 Task: Reply to email with the signature Autumn Baker with the subject 'Vacation request' from softage.1@softage.net with the message 'I would like to request a meeting to discuss the upcoming sales strategy.' with CC to softage.10@softage.net with an attached document Marketing_strategy.pptx
Action: Mouse moved to (1235, 200)
Screenshot: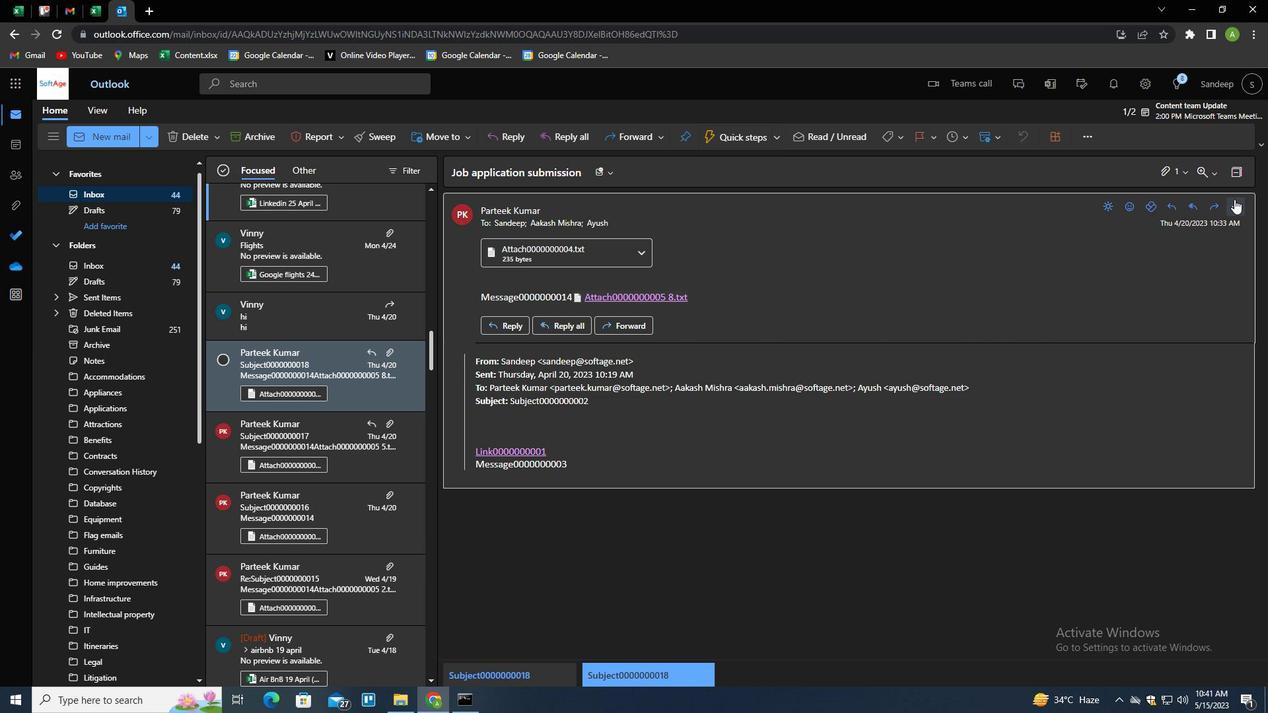
Action: Mouse pressed left at (1235, 200)
Screenshot: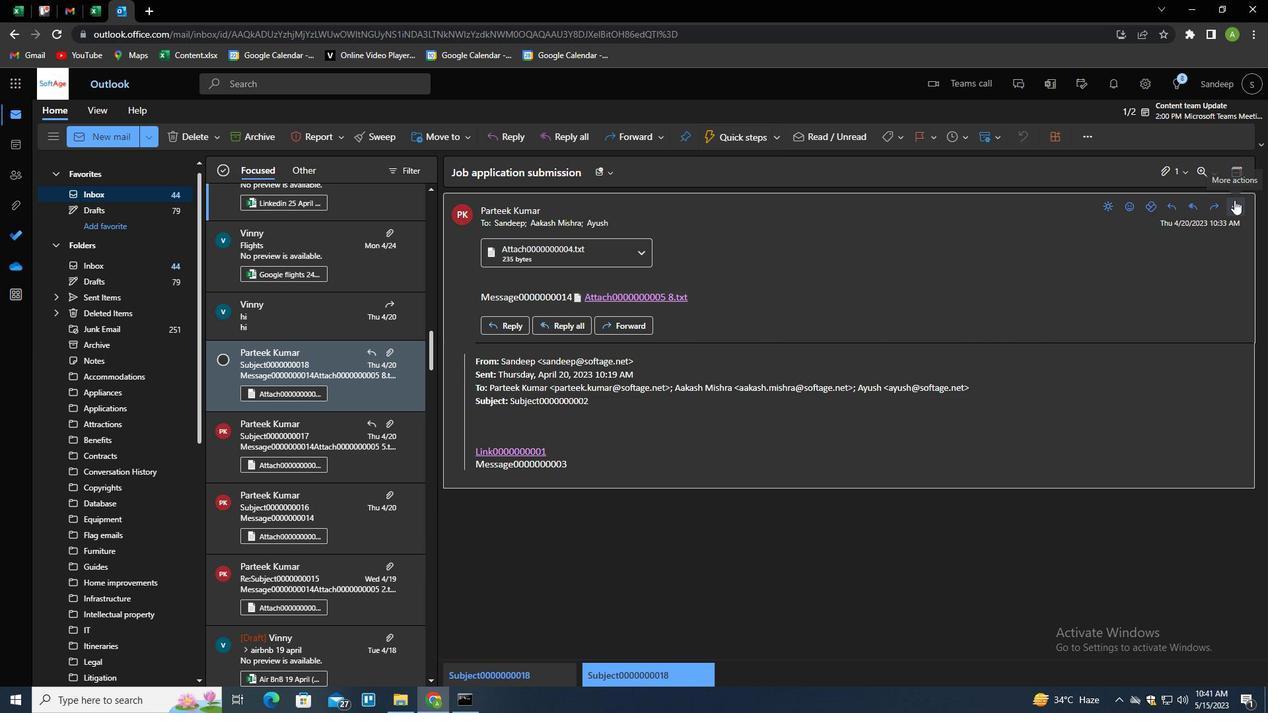 
Action: Mouse moved to (1155, 221)
Screenshot: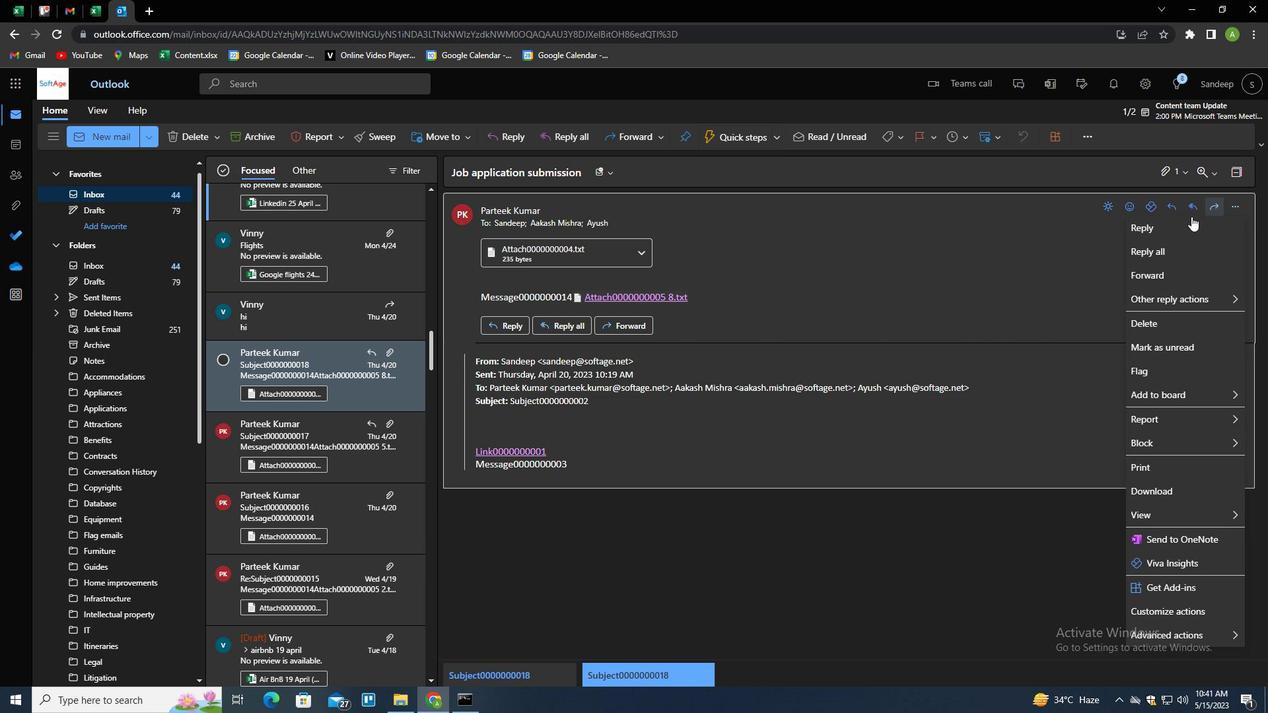 
Action: Mouse pressed left at (1155, 221)
Screenshot: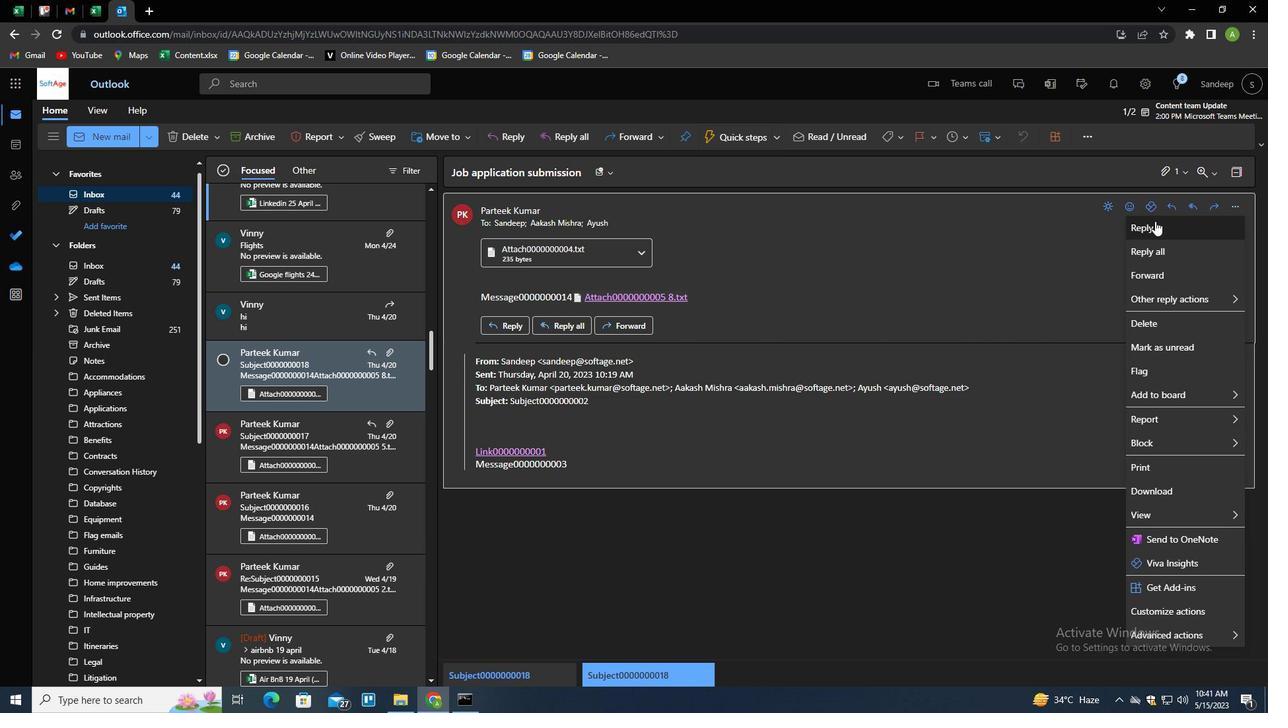 
Action: Mouse moved to (893, 133)
Screenshot: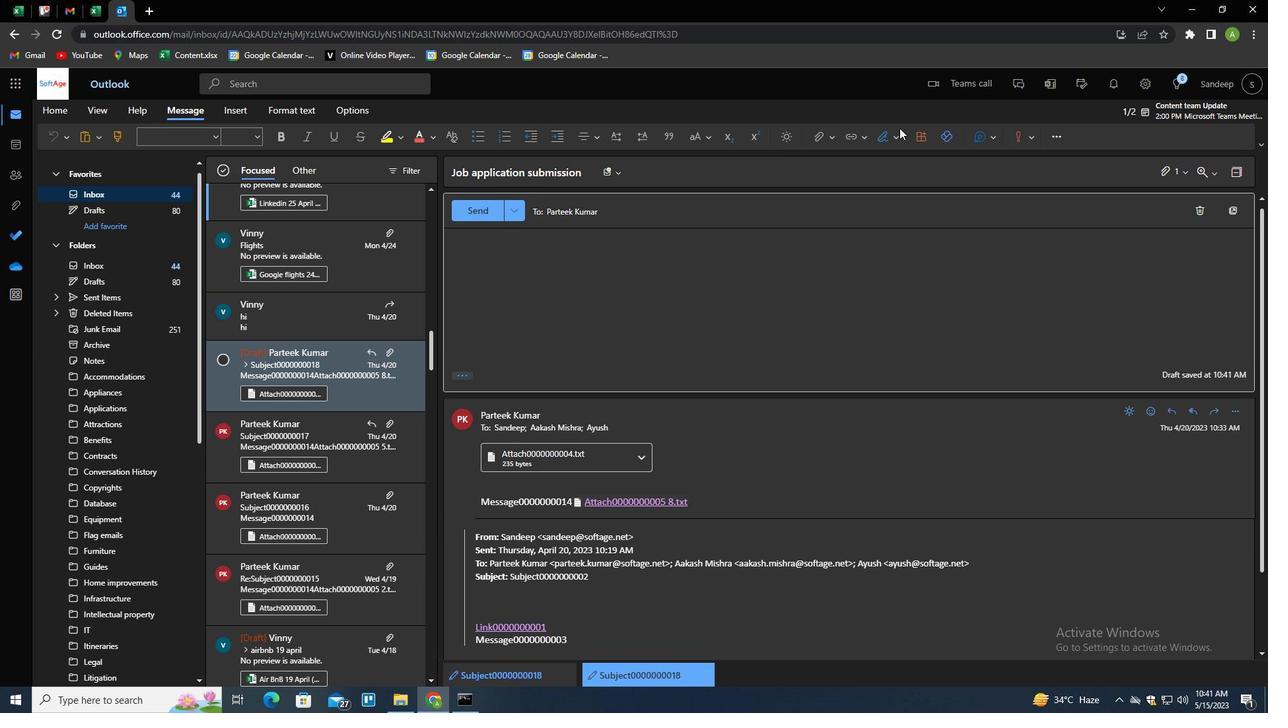 
Action: Mouse pressed left at (893, 133)
Screenshot: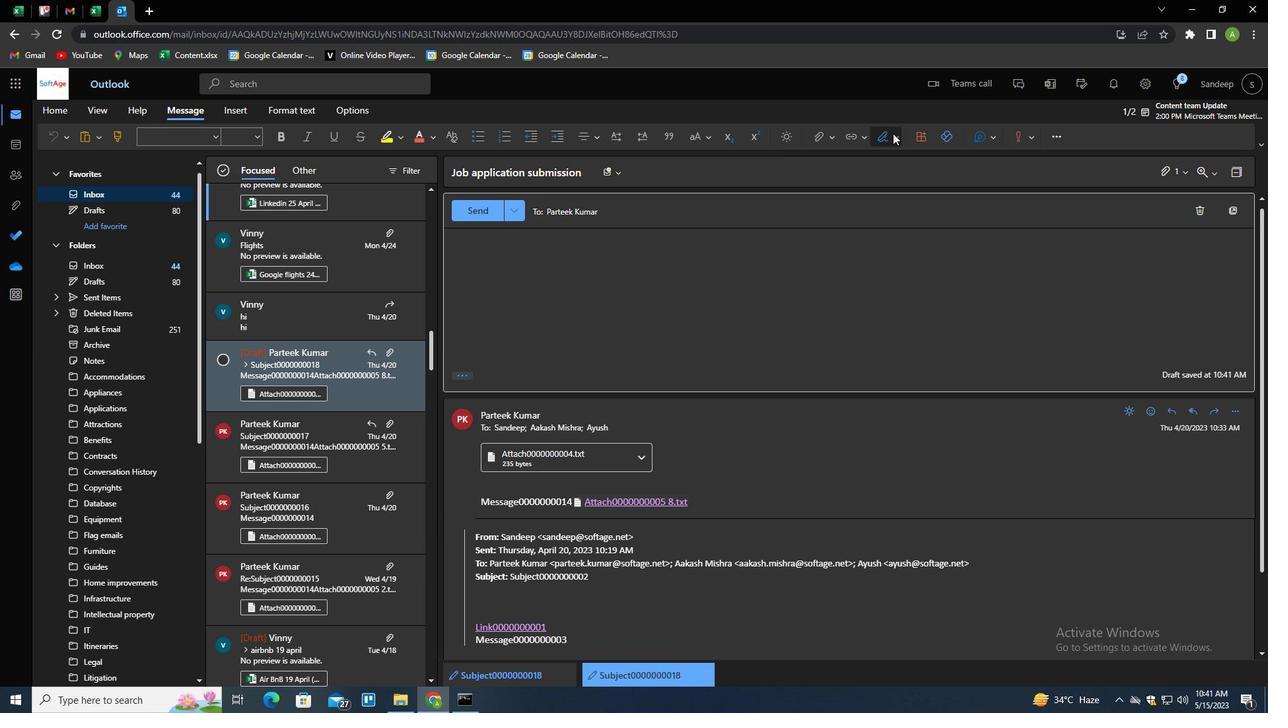 
Action: Mouse moved to (870, 187)
Screenshot: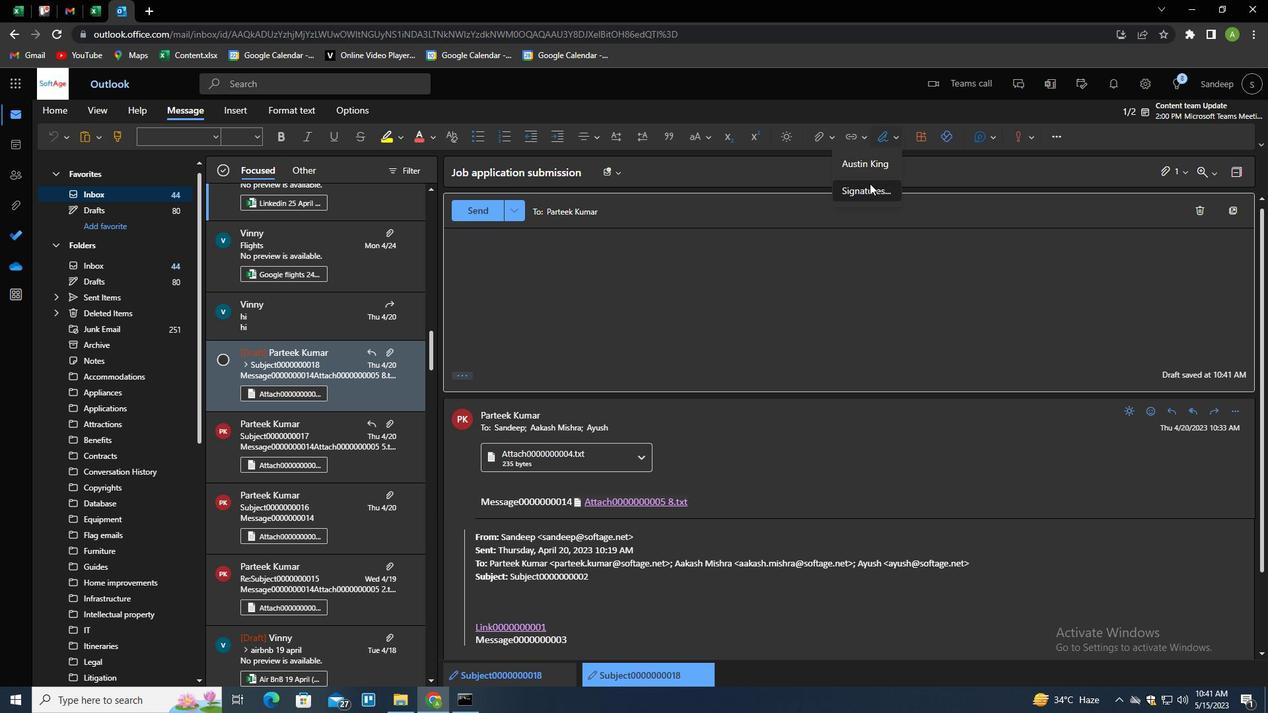 
Action: Mouse pressed left at (870, 187)
Screenshot: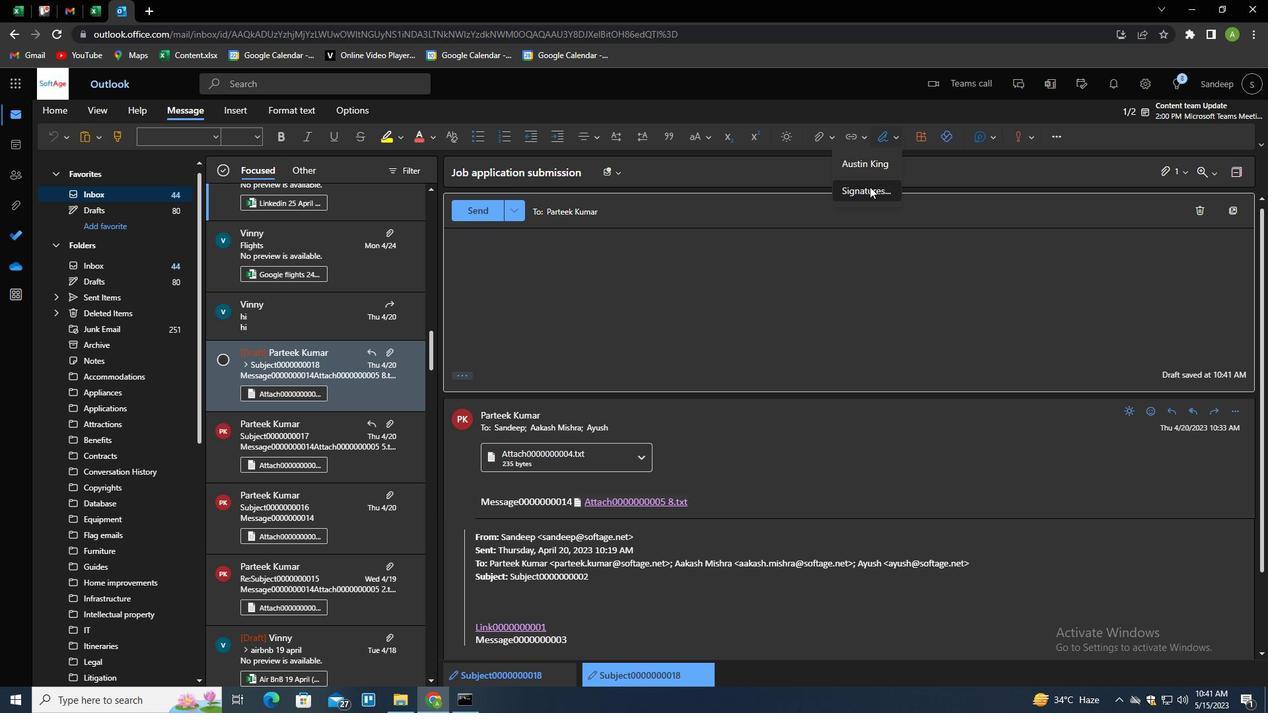 
Action: Mouse moved to (906, 239)
Screenshot: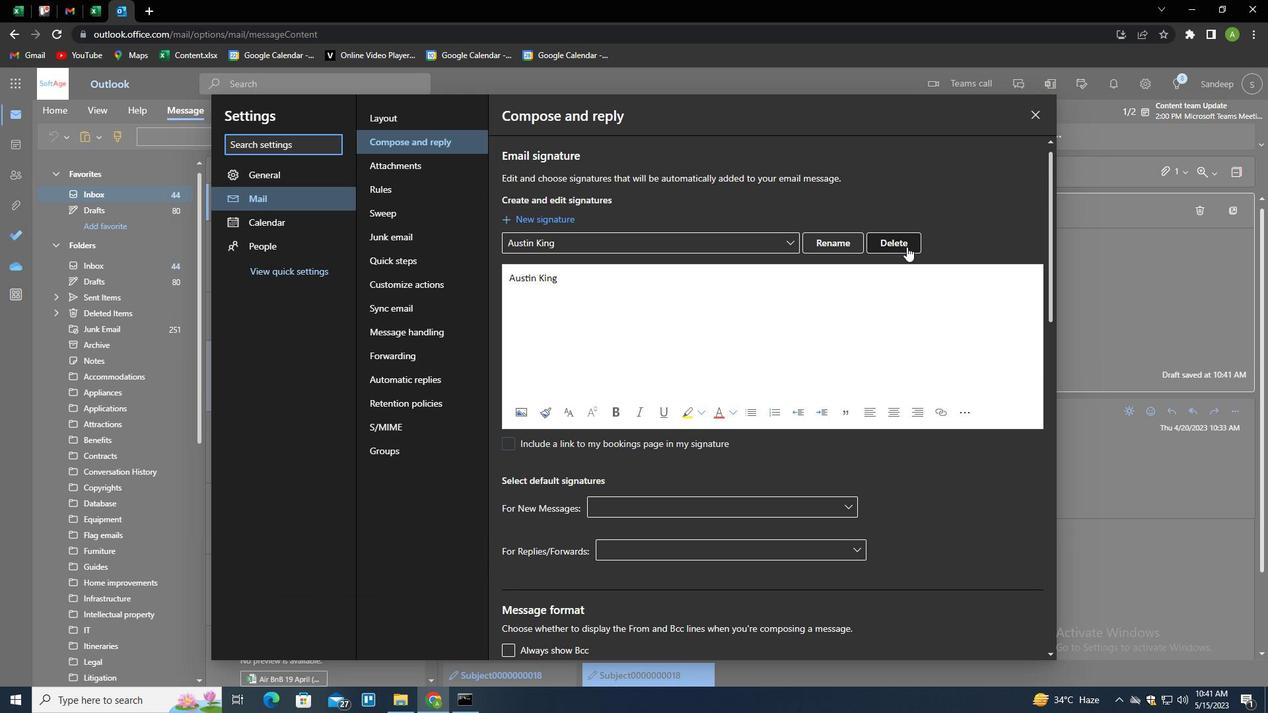 
Action: Mouse pressed left at (906, 239)
Screenshot: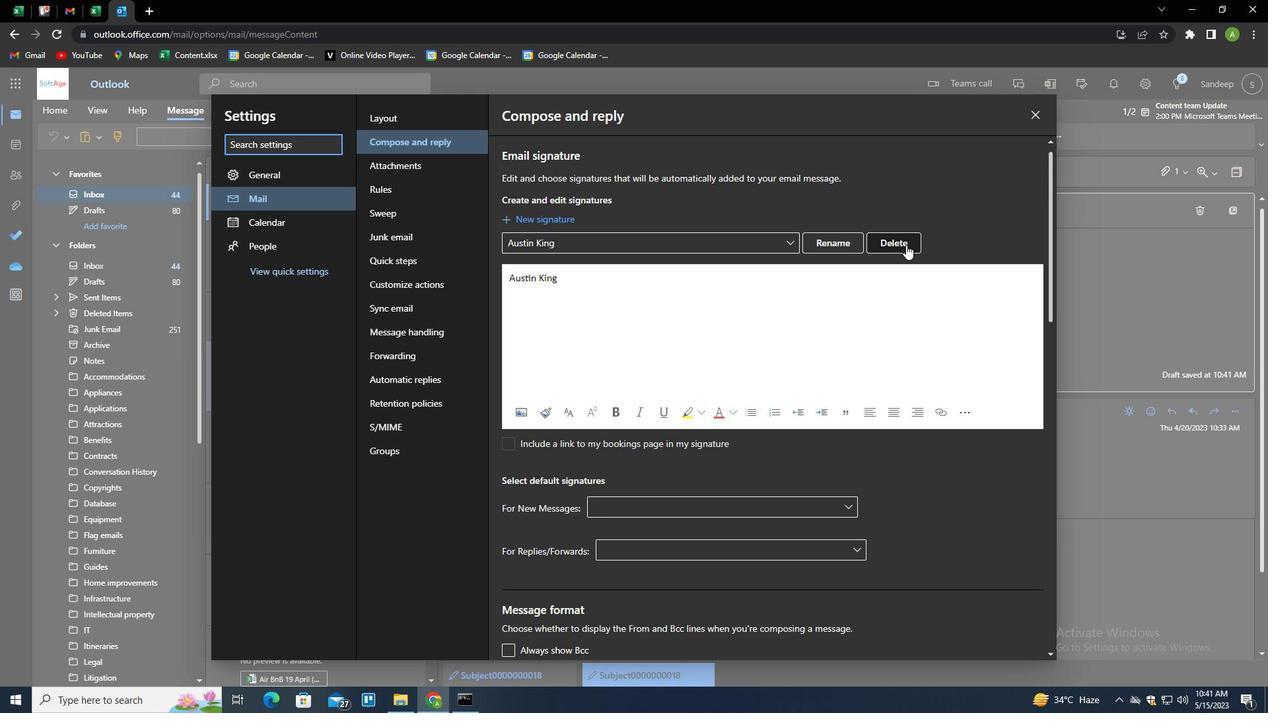 
Action: Mouse moved to (906, 239)
Screenshot: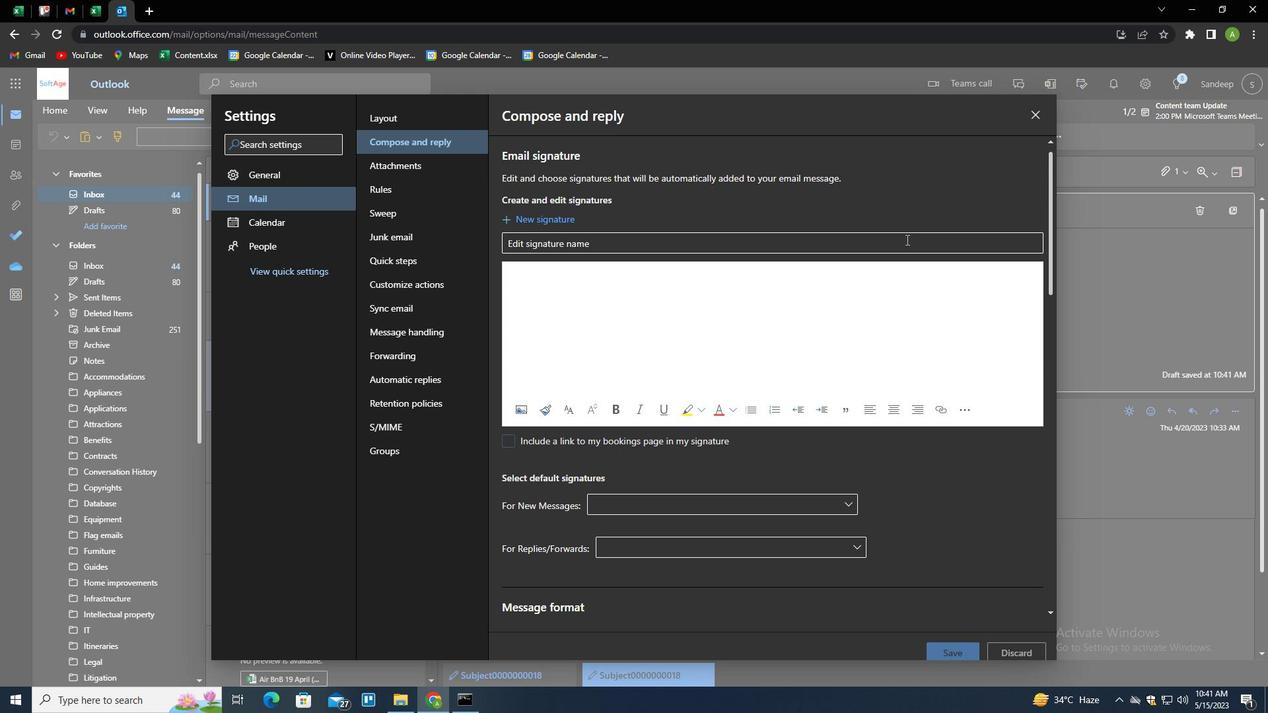 
Action: Mouse pressed left at (906, 239)
Screenshot: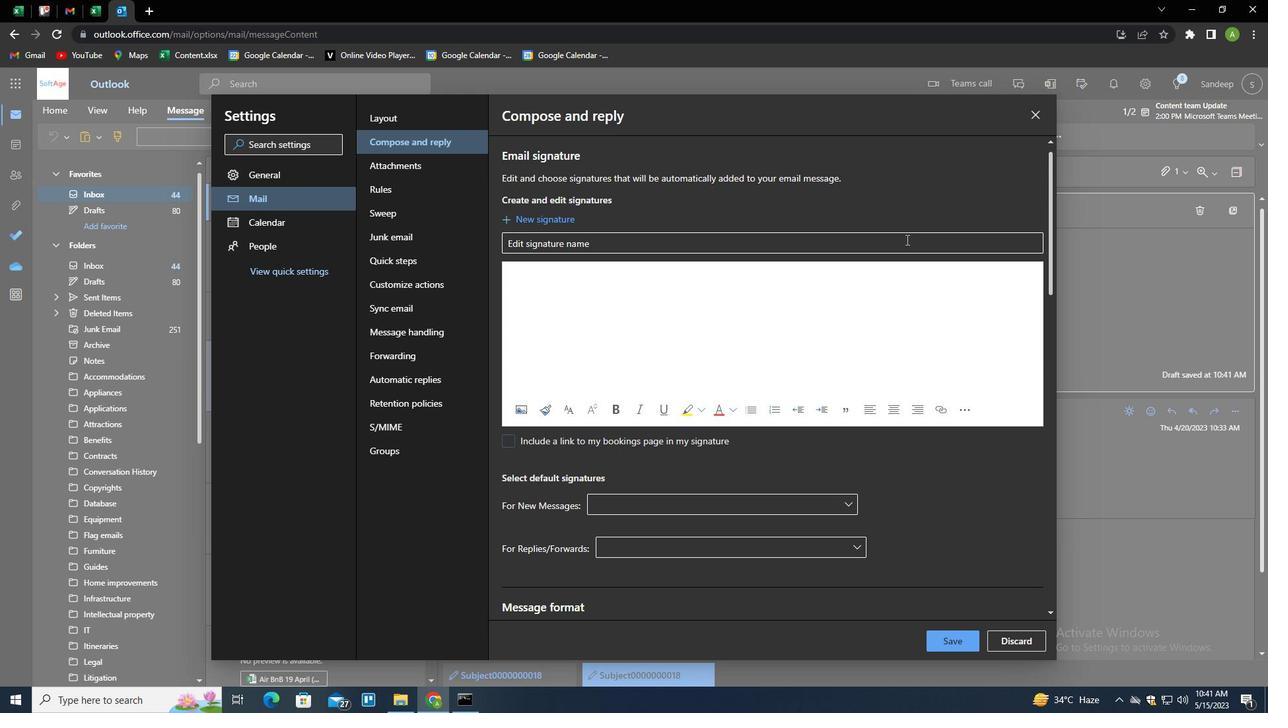 
Action: Key pressed <Key.shift>AUTUMN<Key.space><Key.shift>BAKER<Key.tab><Key.shift>AUTUMN<Key.space><Key.shift>BAKER
Screenshot: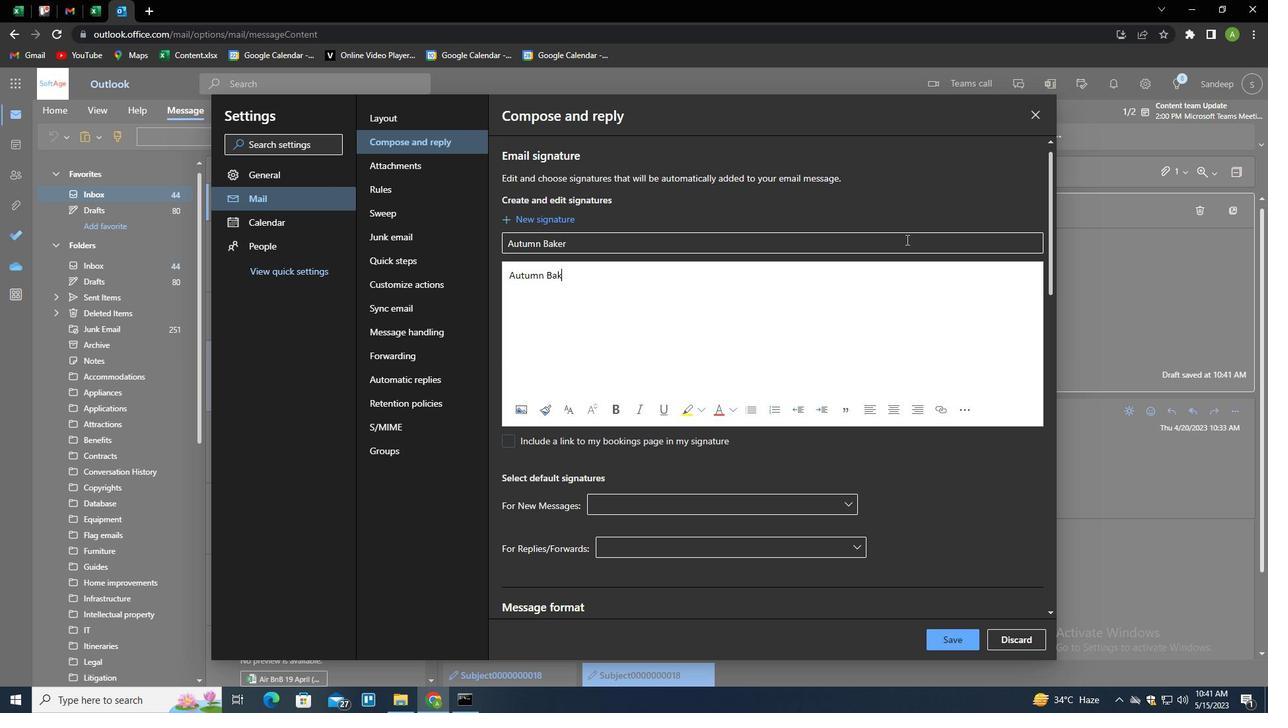 
Action: Mouse moved to (959, 635)
Screenshot: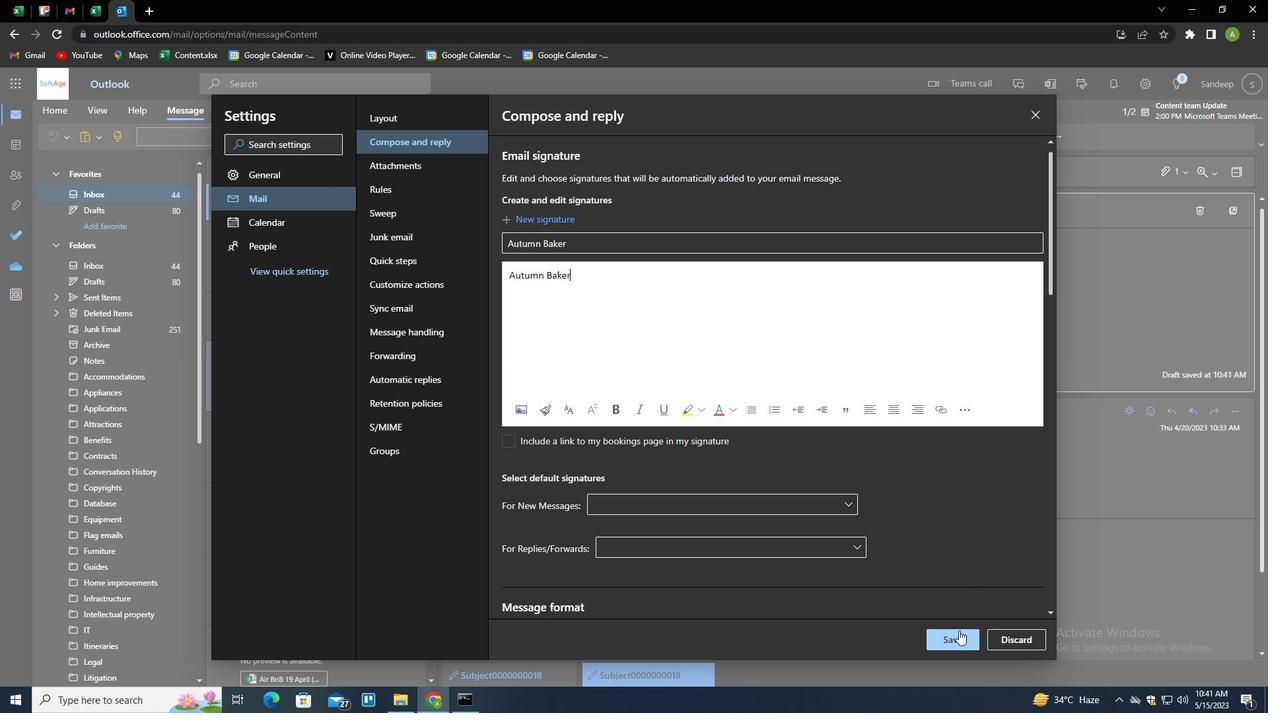 
Action: Mouse pressed left at (959, 635)
Screenshot: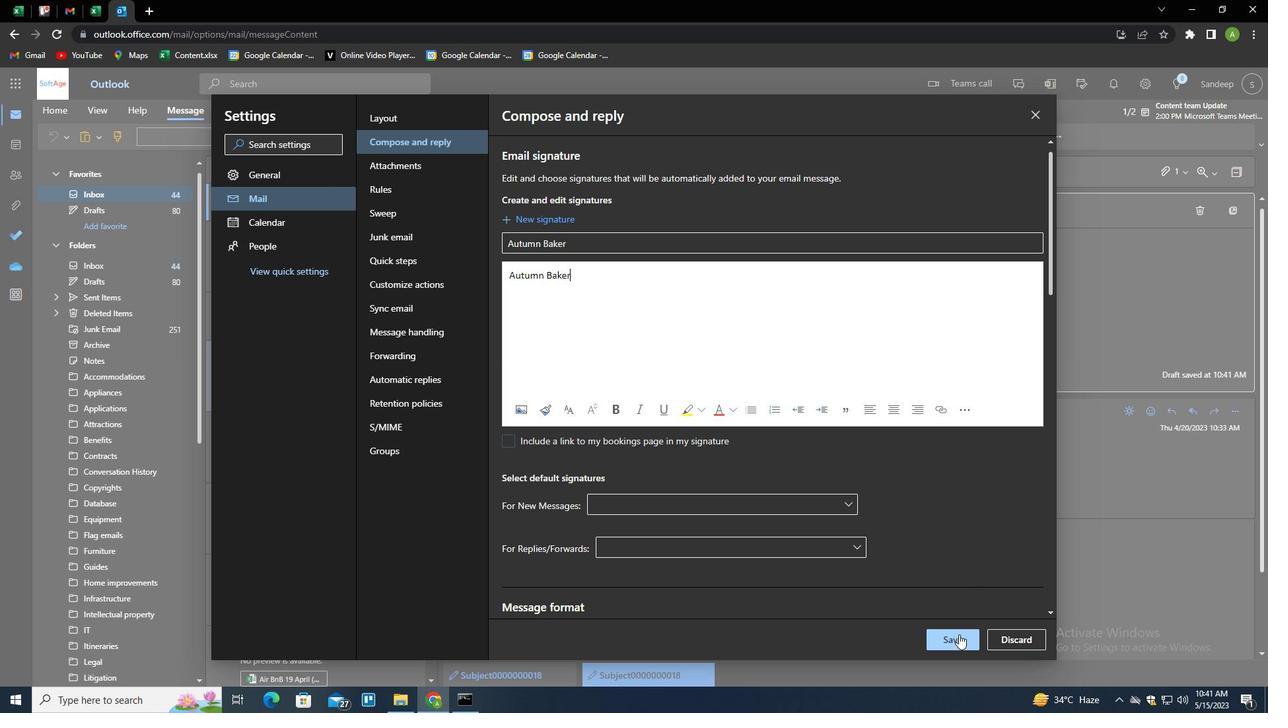 
Action: Mouse moved to (1118, 323)
Screenshot: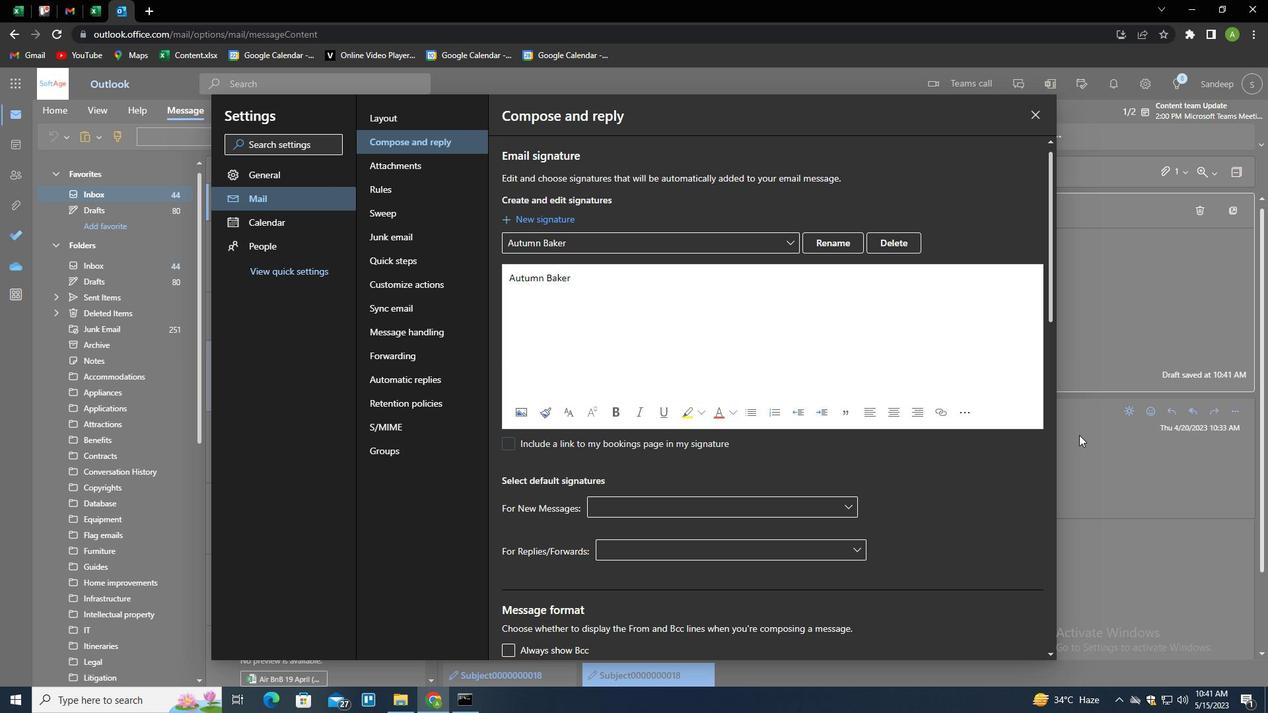 
Action: Mouse pressed left at (1118, 323)
Screenshot: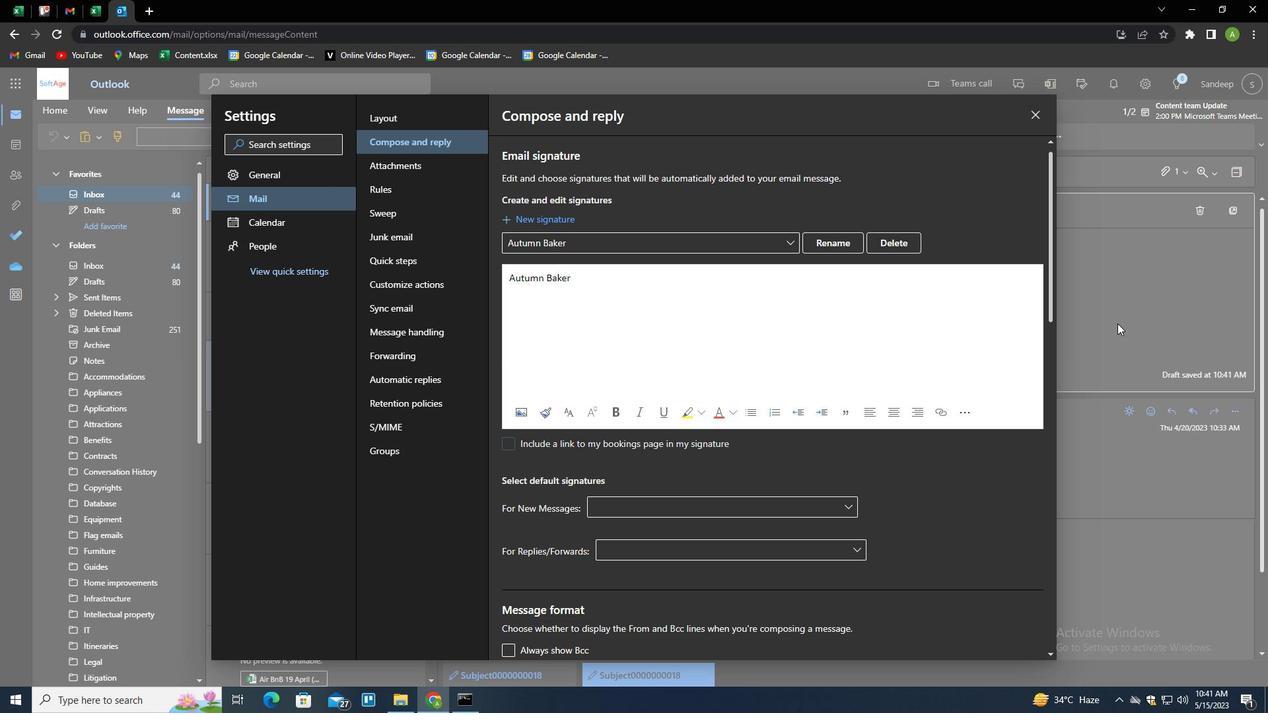 
Action: Mouse moved to (890, 138)
Screenshot: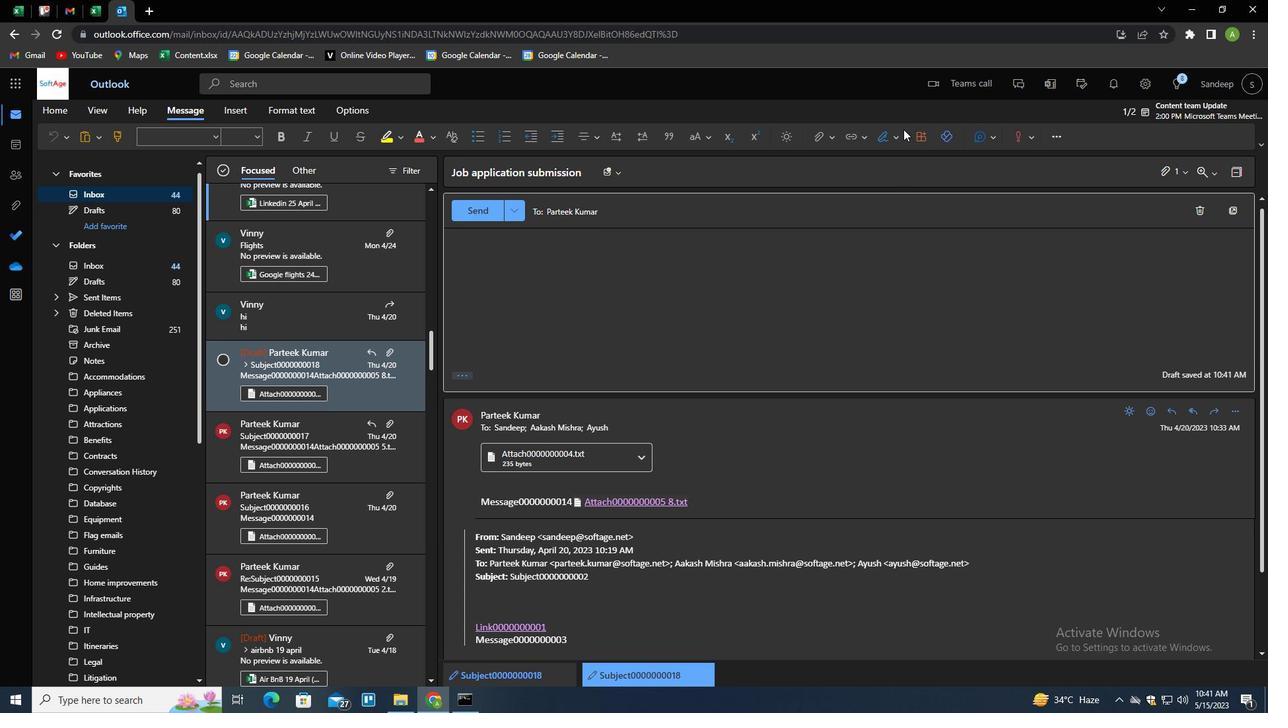 
Action: Mouse pressed left at (890, 138)
Screenshot: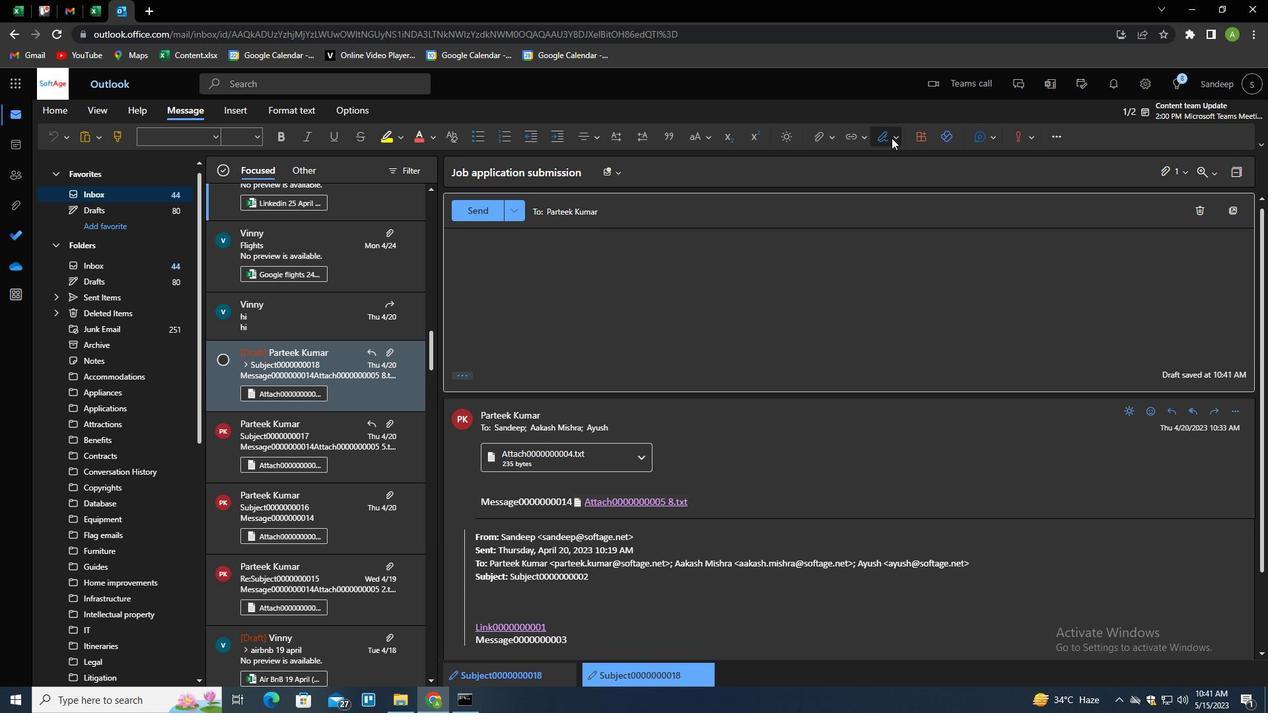 
Action: Mouse moved to (879, 163)
Screenshot: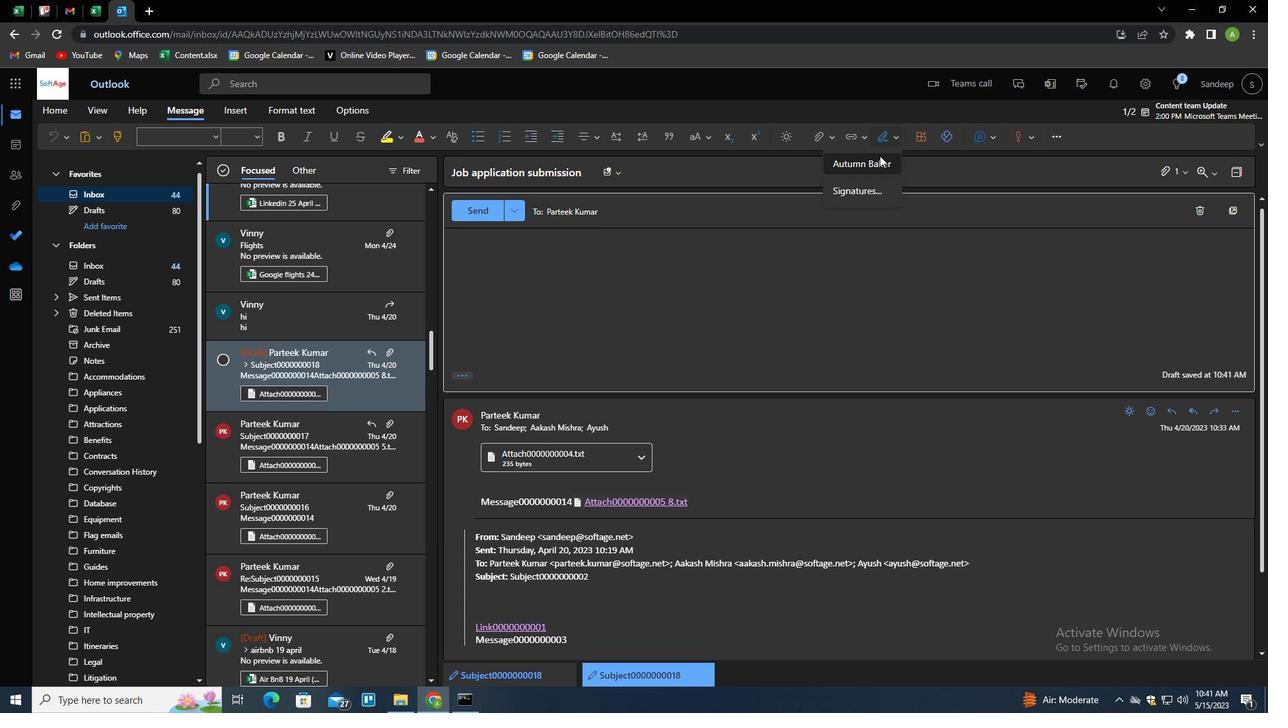 
Action: Mouse pressed left at (879, 163)
Screenshot: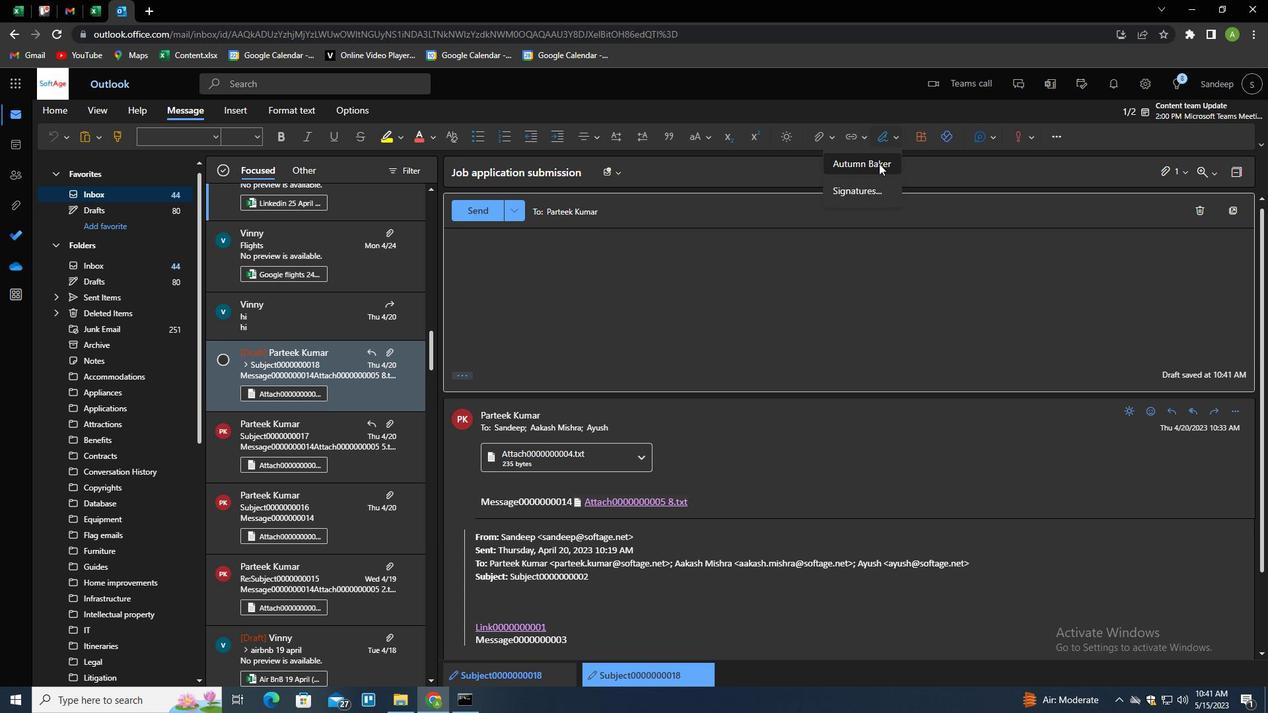 
Action: Mouse moved to (465, 374)
Screenshot: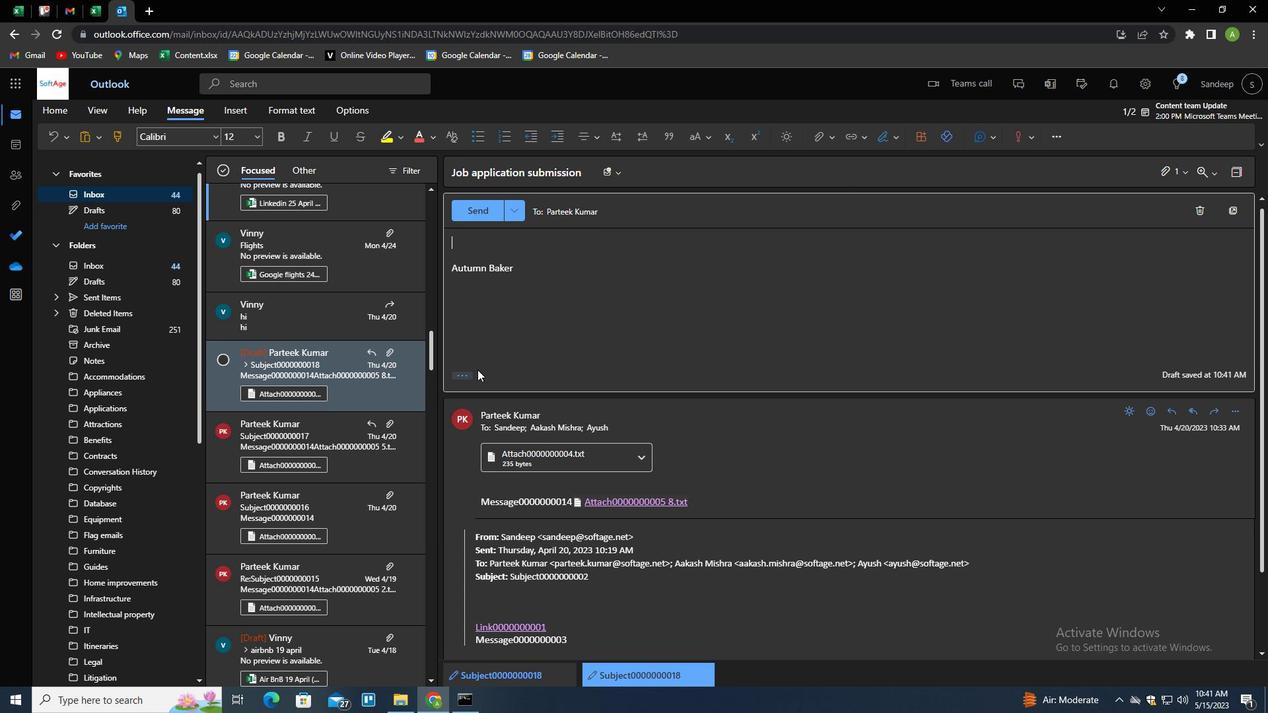 
Action: Mouse pressed left at (465, 374)
Screenshot: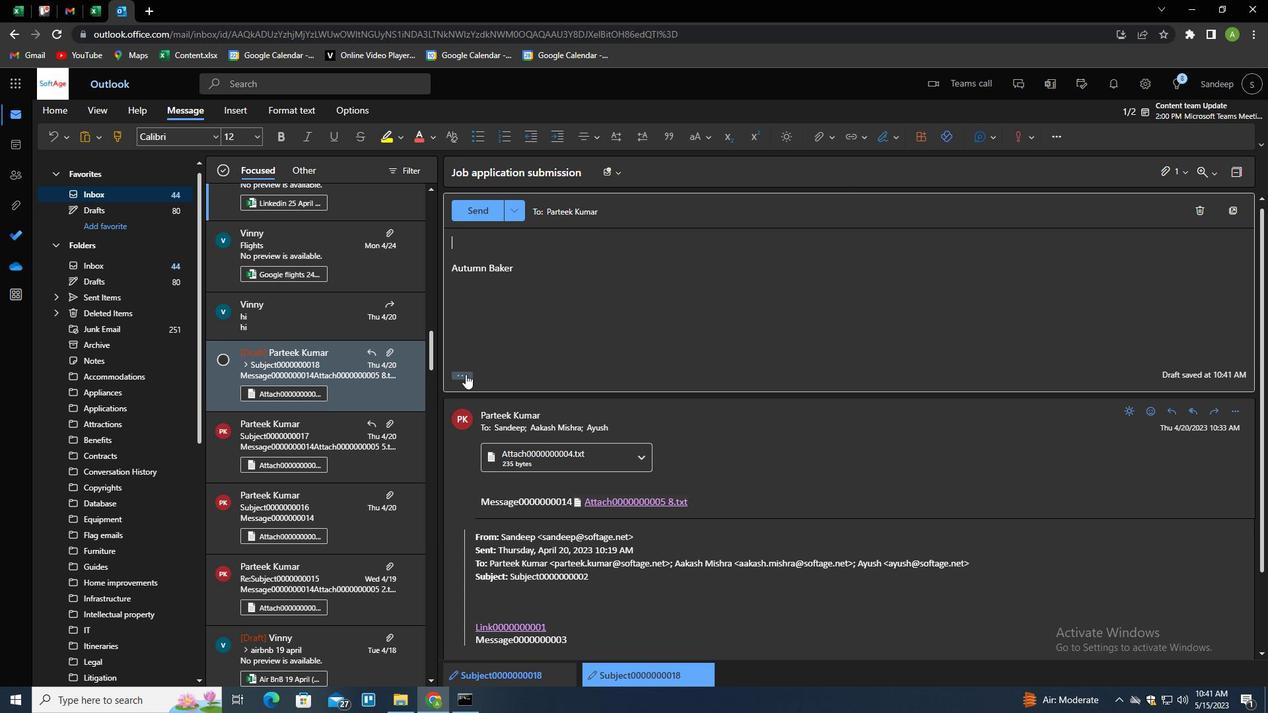 
Action: Mouse moved to (568, 210)
Screenshot: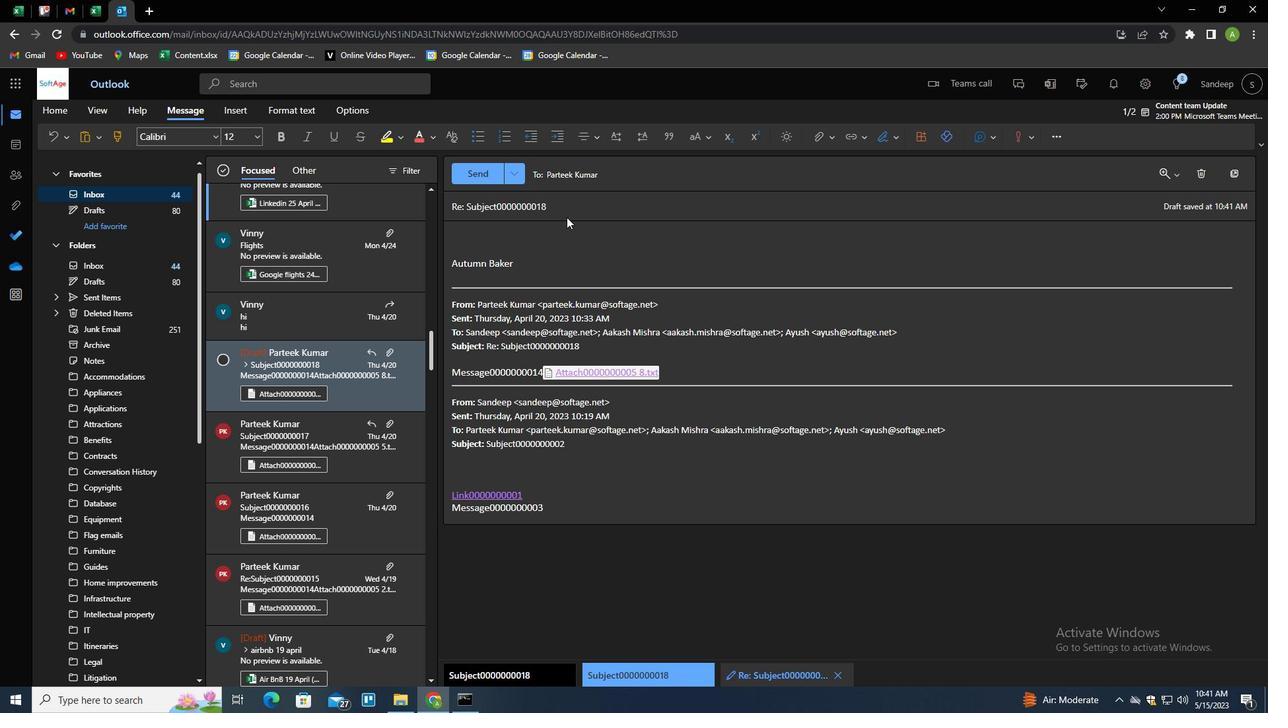 
Action: Mouse pressed left at (568, 210)
Screenshot: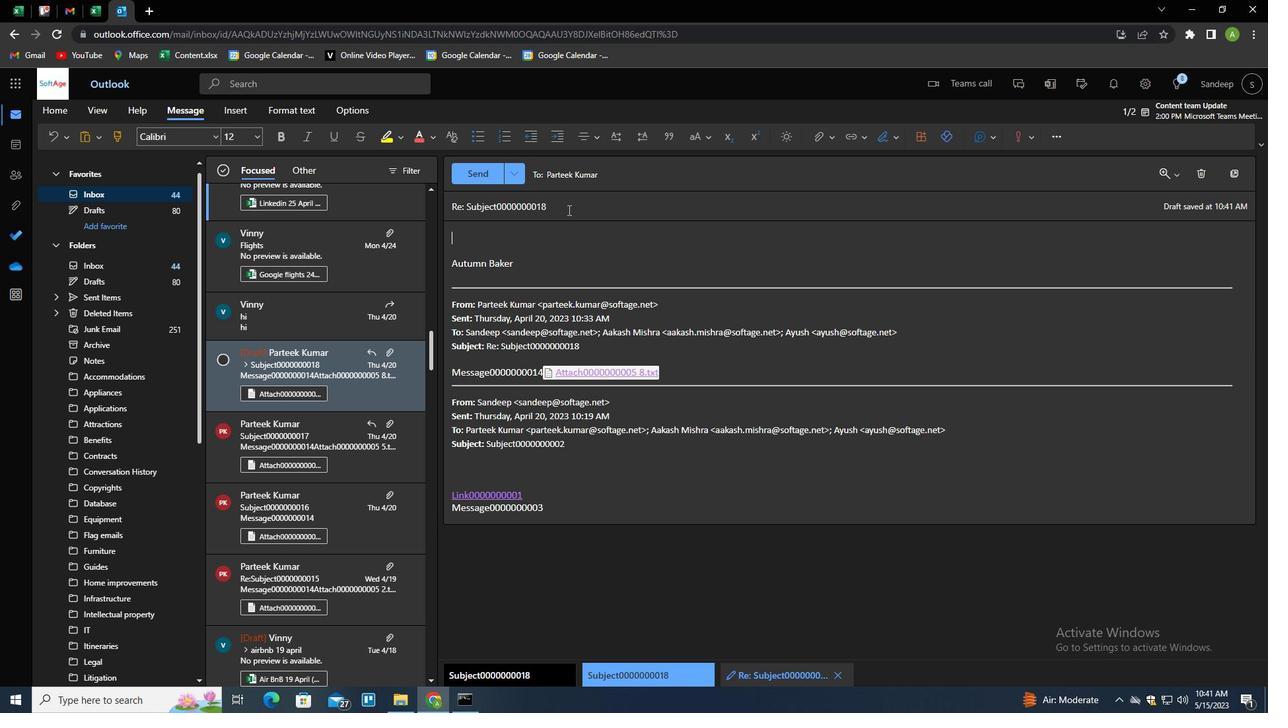 
Action: Mouse pressed left at (568, 210)
Screenshot: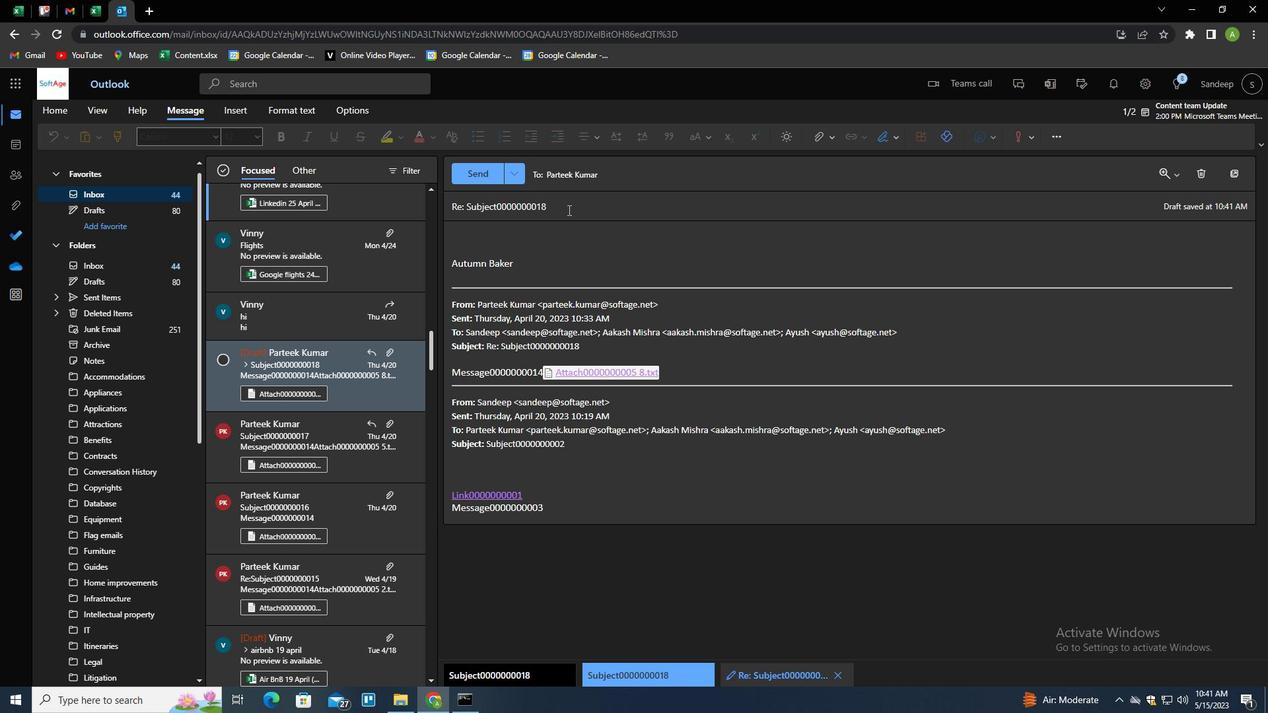 
Action: Mouse pressed left at (568, 210)
Screenshot: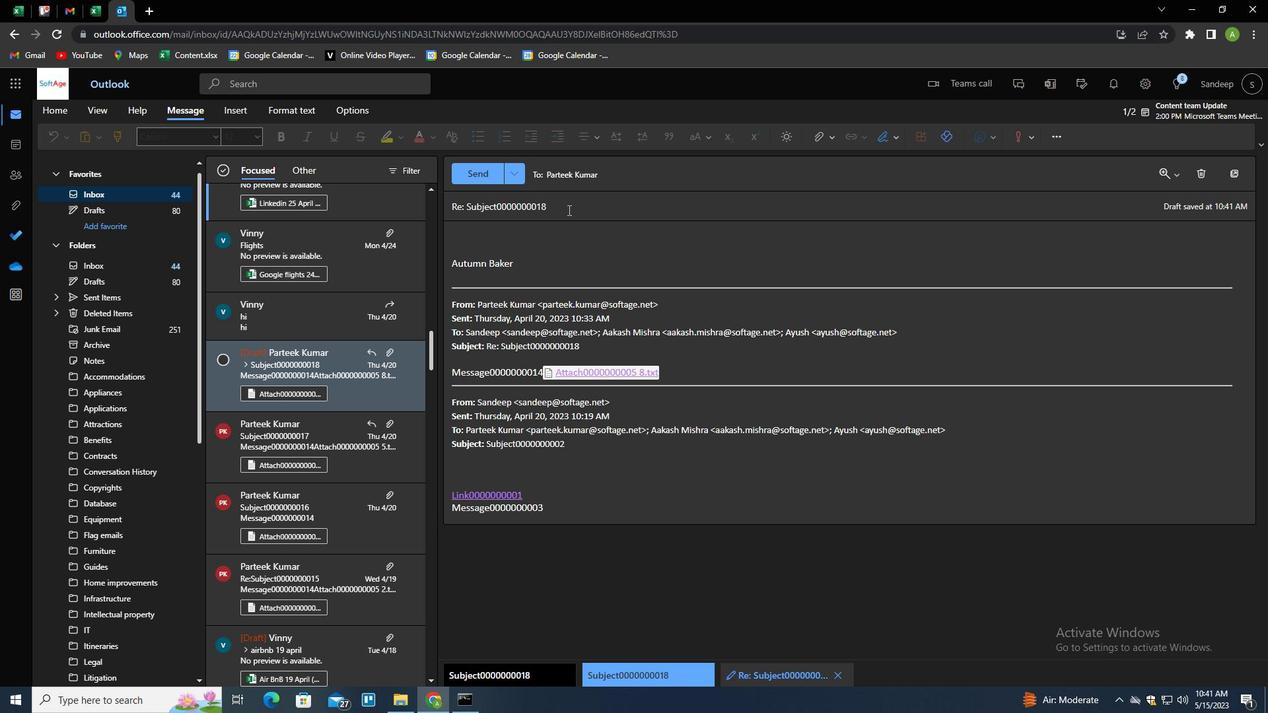 
Action: Mouse pressed left at (568, 210)
Screenshot: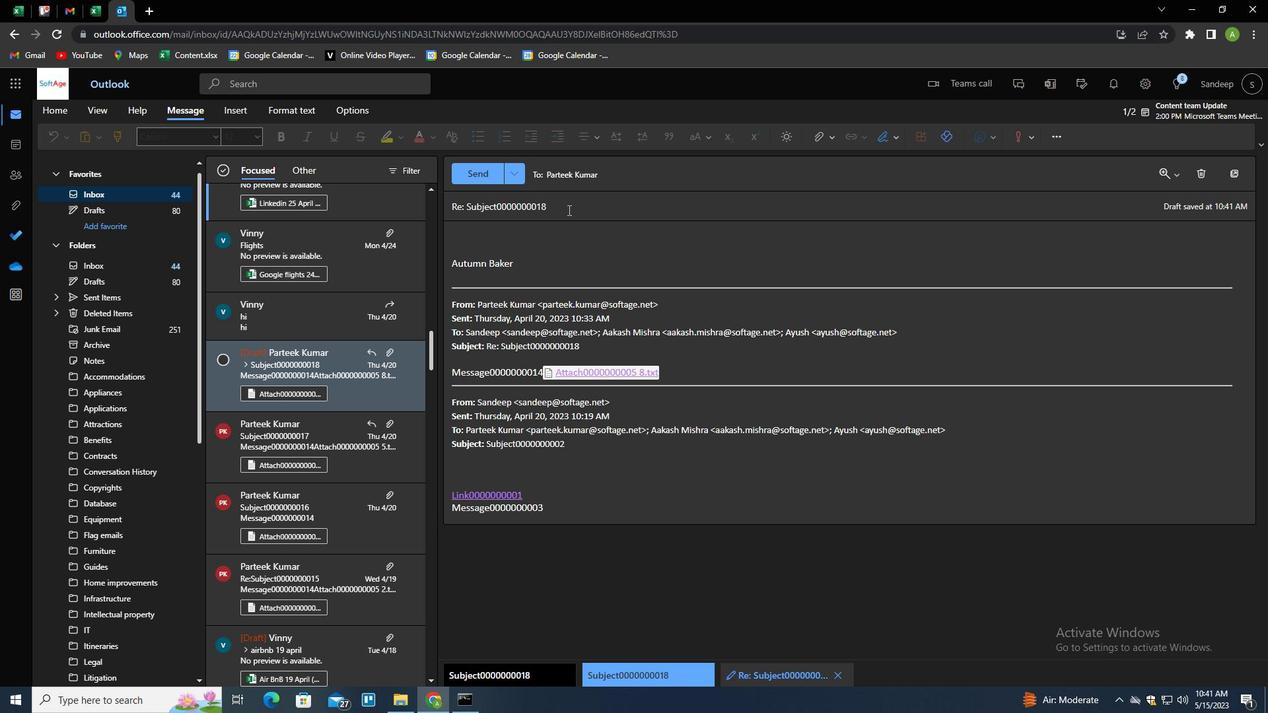 
Action: Key pressed <Key.shift><Key.shift><Key.shift><Key.shift><Key.shift><Key.shift><Key.shift><Key.shift><Key.shift><Key.shift><Key.shift><Key.shift><Key.shift><Key.shift><Key.shift><Key.shift><Key.shift><Key.shift>VACATION<Key.space><Key.shift>R<Key.backspace>REQUEST<Key.tab><Key.shift>I<Key.space>WOULD<Key.space>LIKE<Key.space>TO<Key.space>REQI<Key.backspace>UEST<Key.space>A<Key.space>MEETING<Key.space>TO<Key.space>DISCUSS<Key.space>THE<Key.space>Y<Key.backspace>UPCOMING<Key.space>SALES<Key.space>STRATEGY.
Screenshot: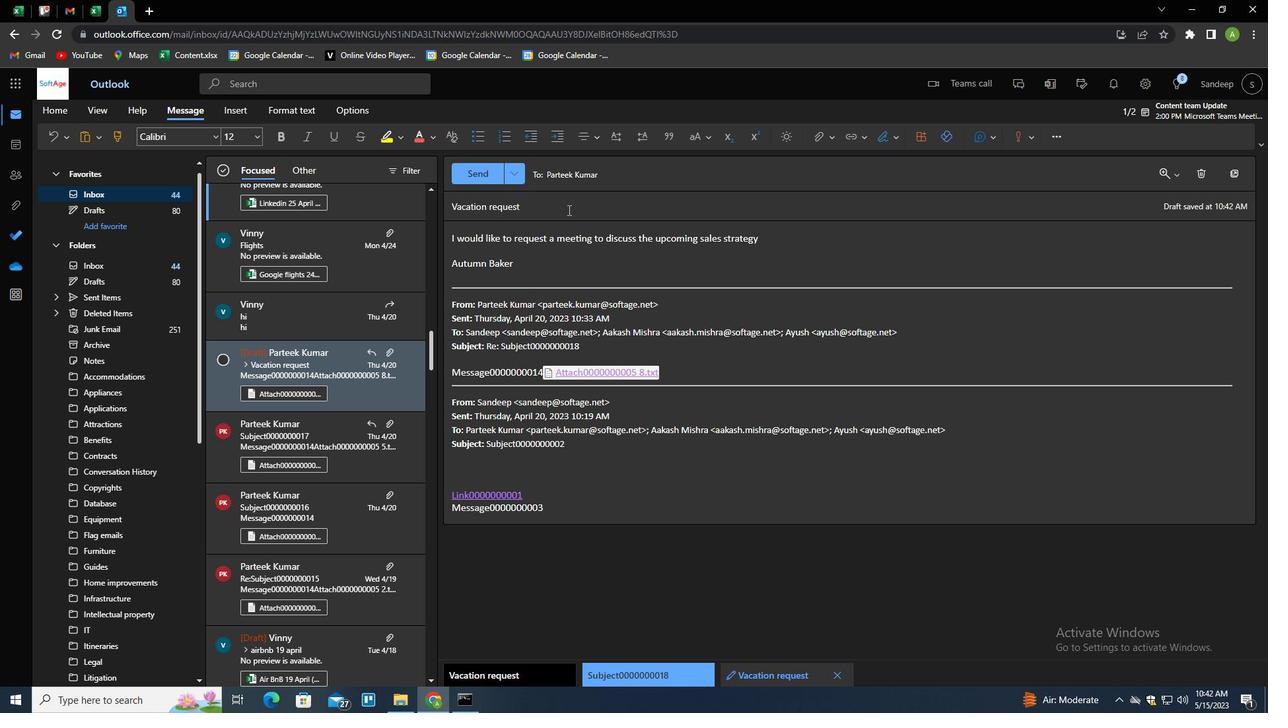 
Action: Mouse moved to (613, 173)
Screenshot: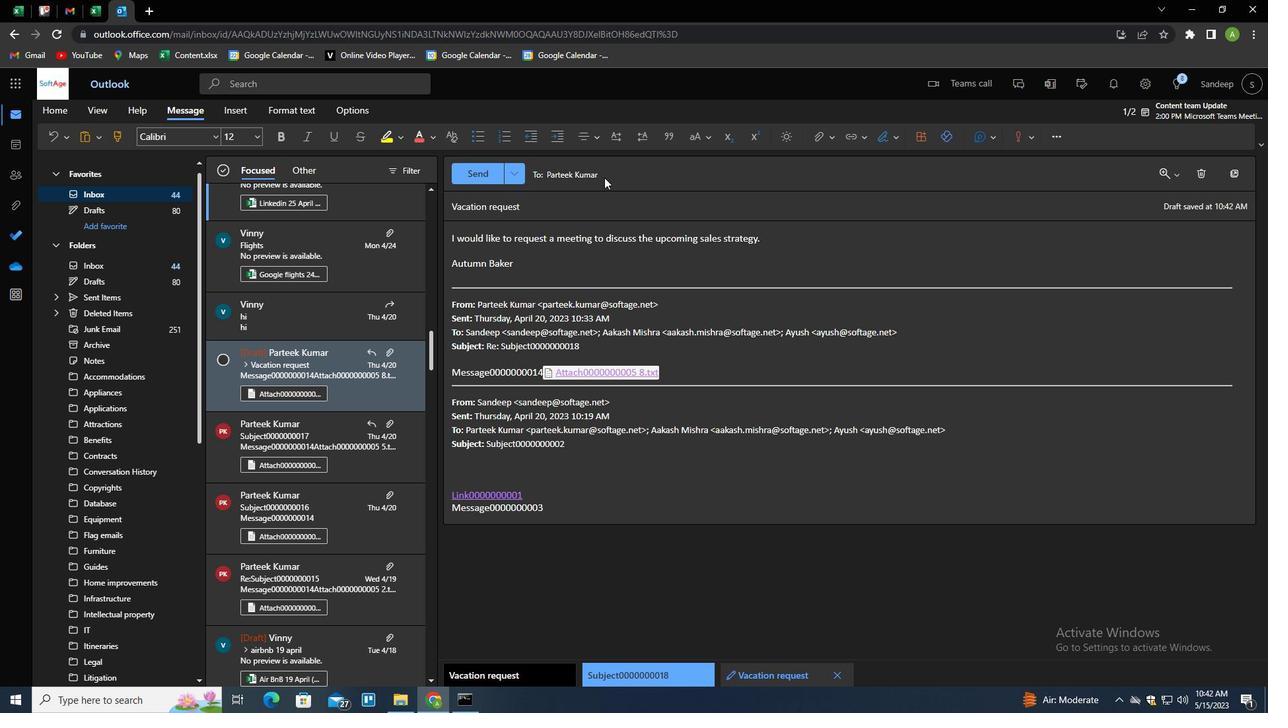 
Action: Mouse pressed left at (613, 173)
Screenshot: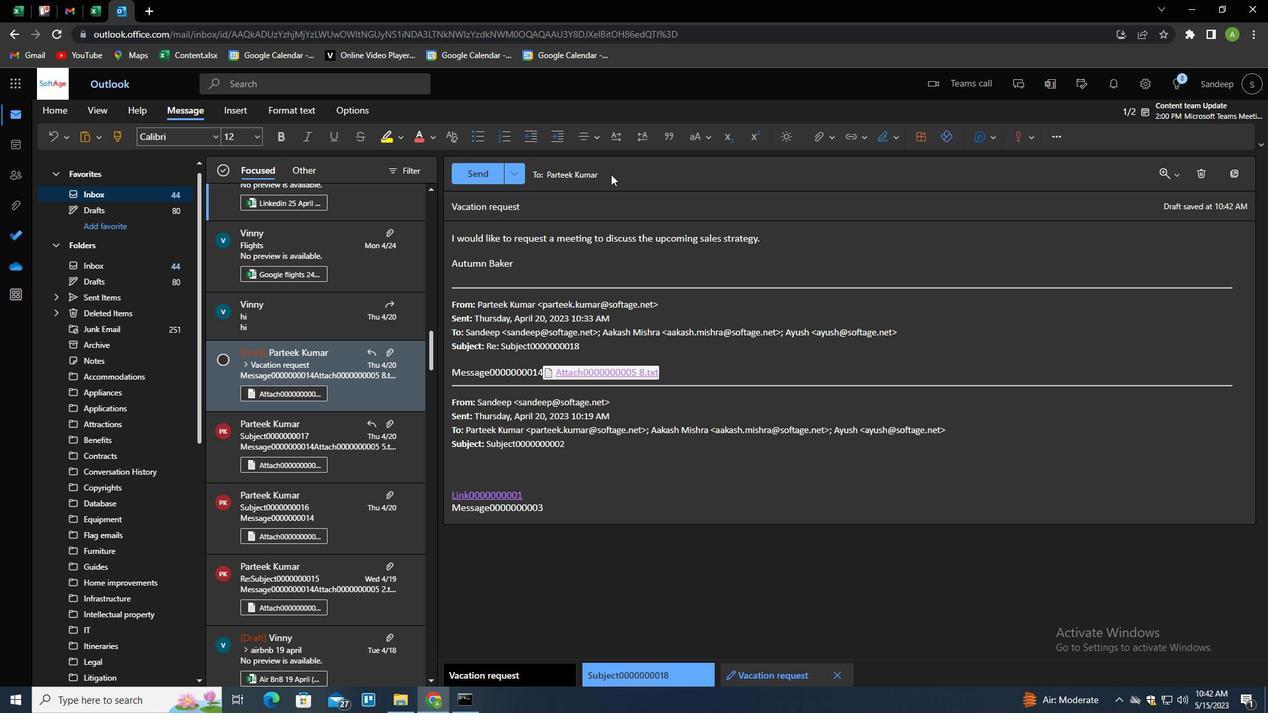 
Action: Mouse moved to (603, 233)
Screenshot: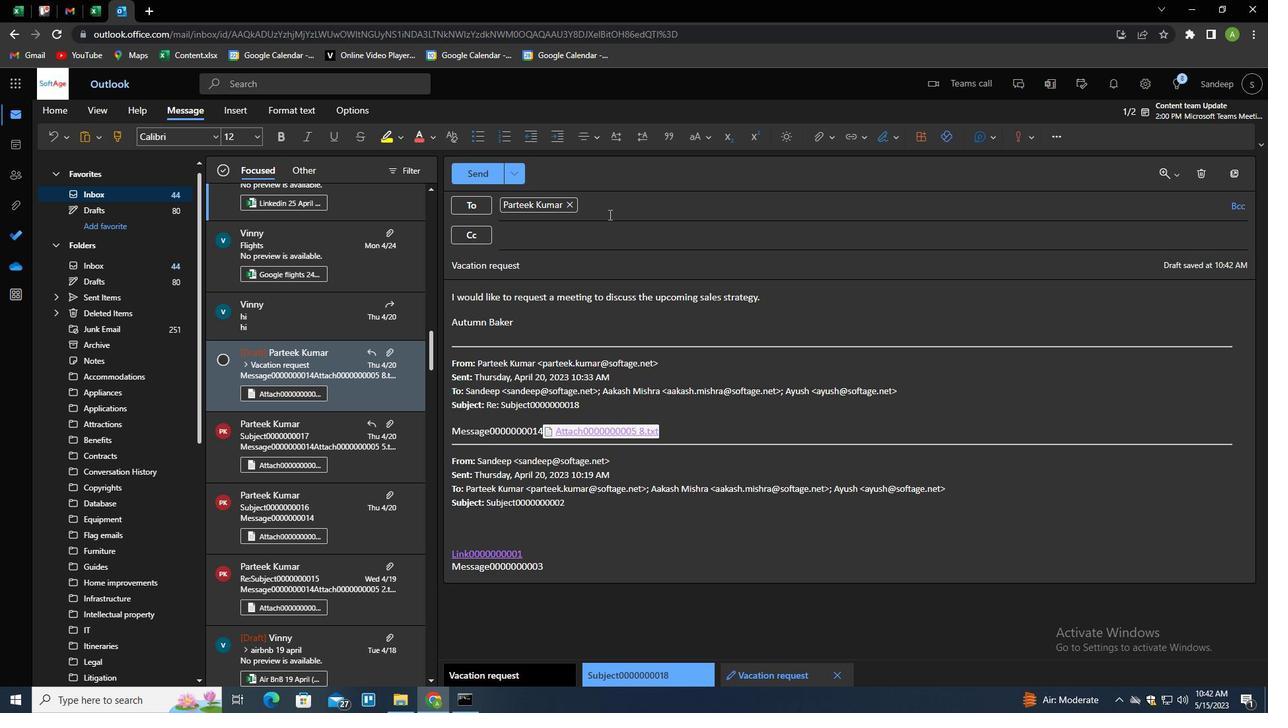
Action: Mouse pressed left at (603, 233)
Screenshot: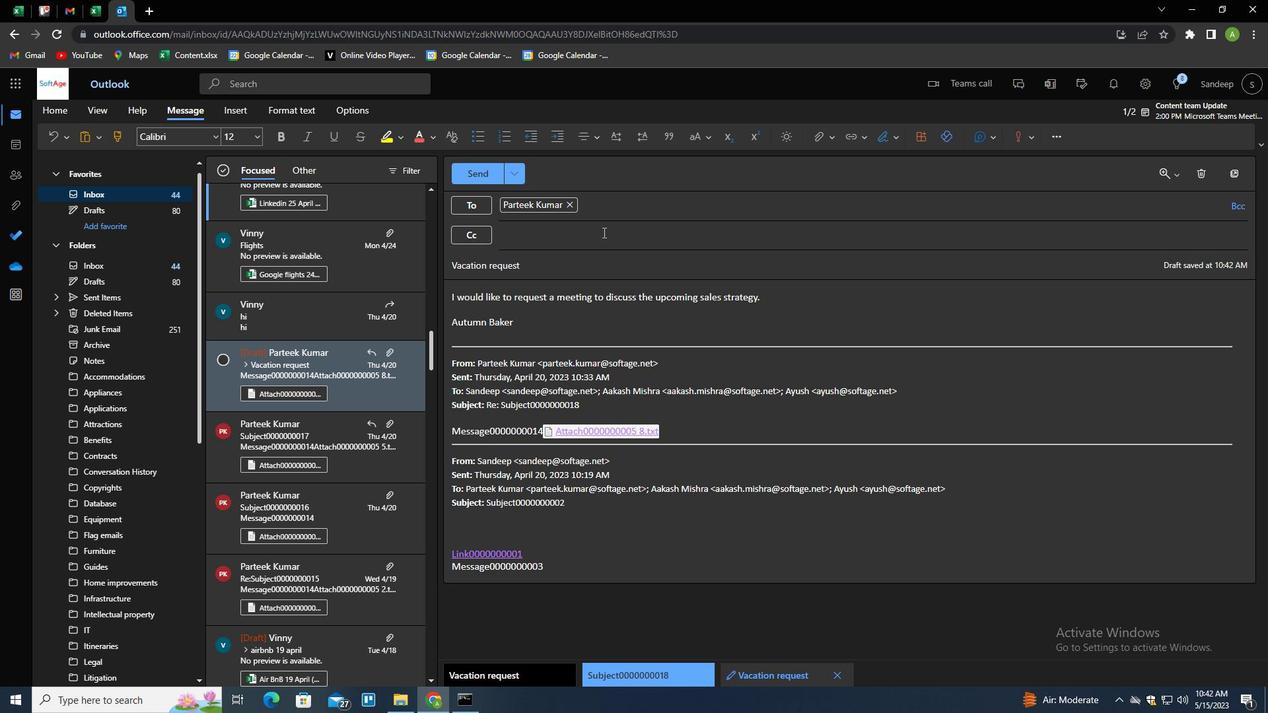 
Action: Key pressed SOFTAGE.10<Key.shift>@SOFTAGE.NET<Key.enter>
Screenshot: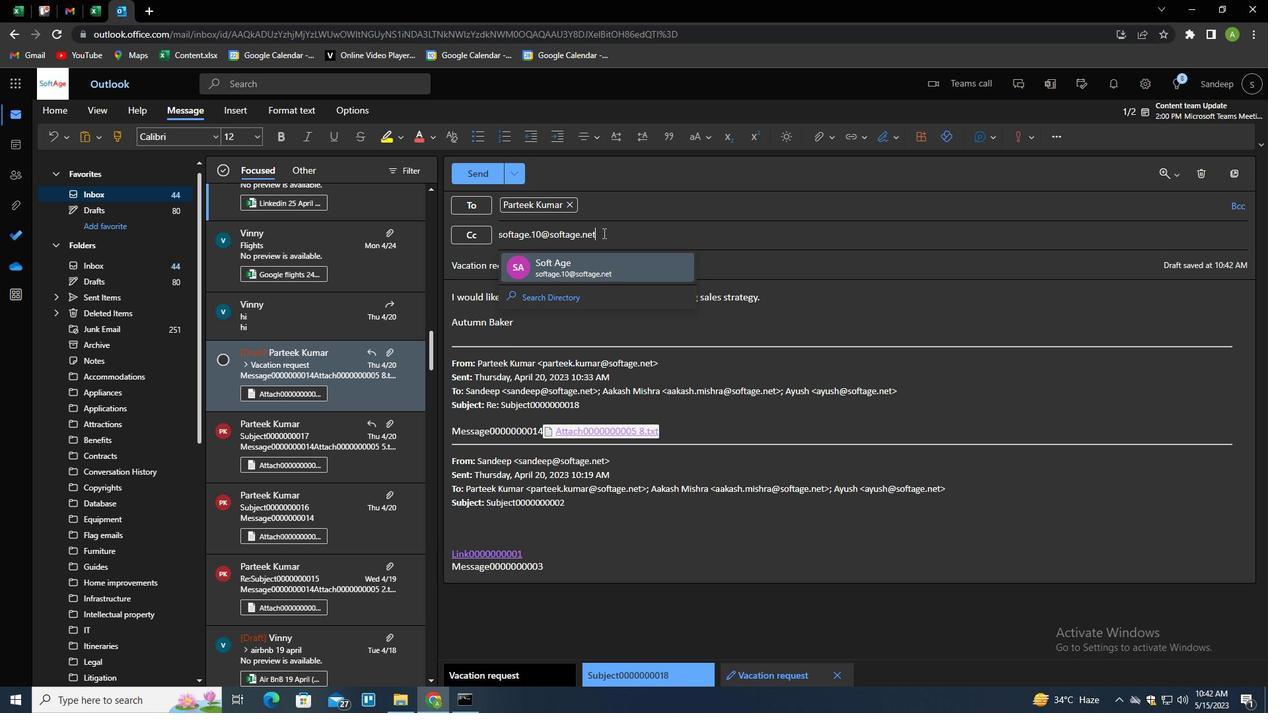 
Action: Mouse moved to (831, 137)
Screenshot: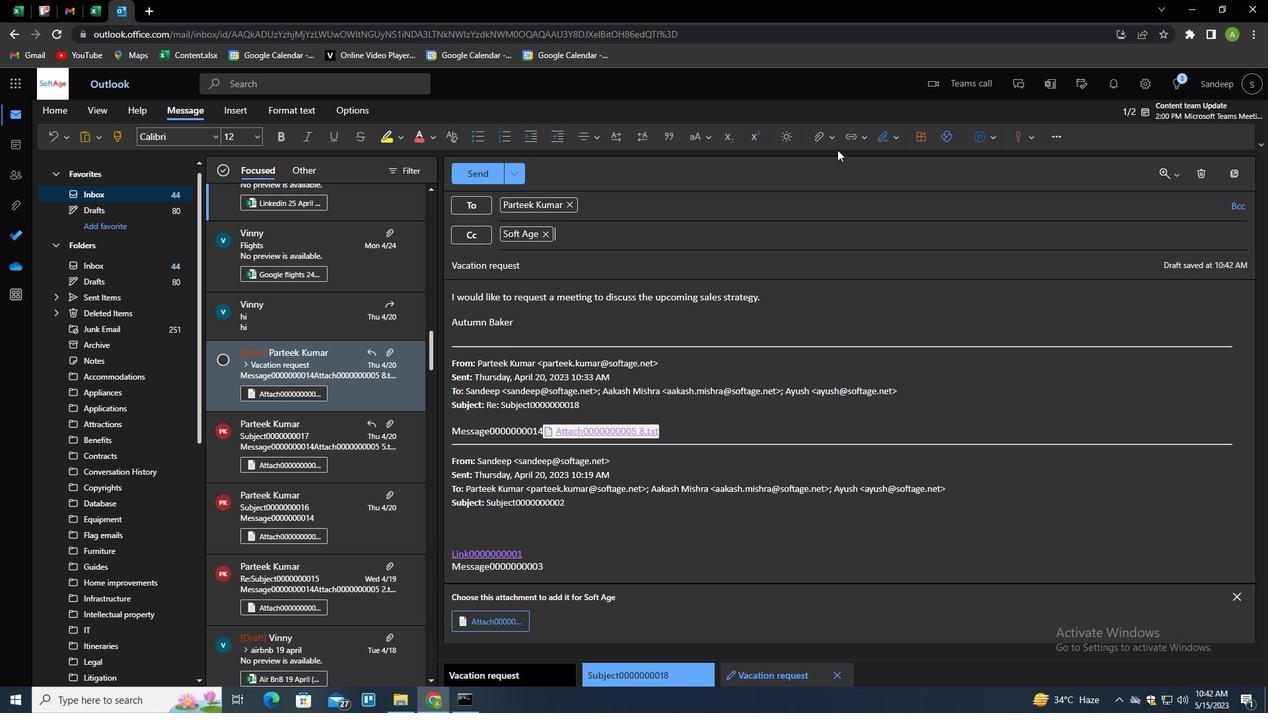 
Action: Mouse pressed left at (831, 137)
Screenshot: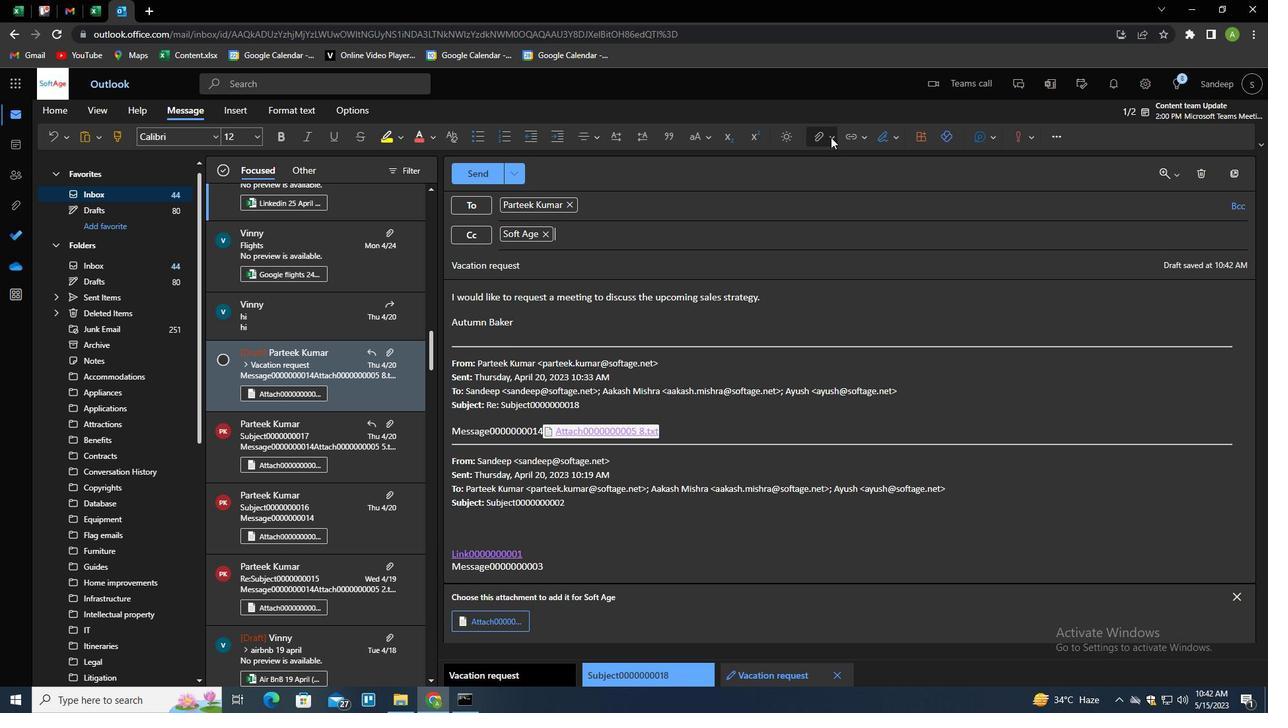 
Action: Mouse moved to (757, 163)
Screenshot: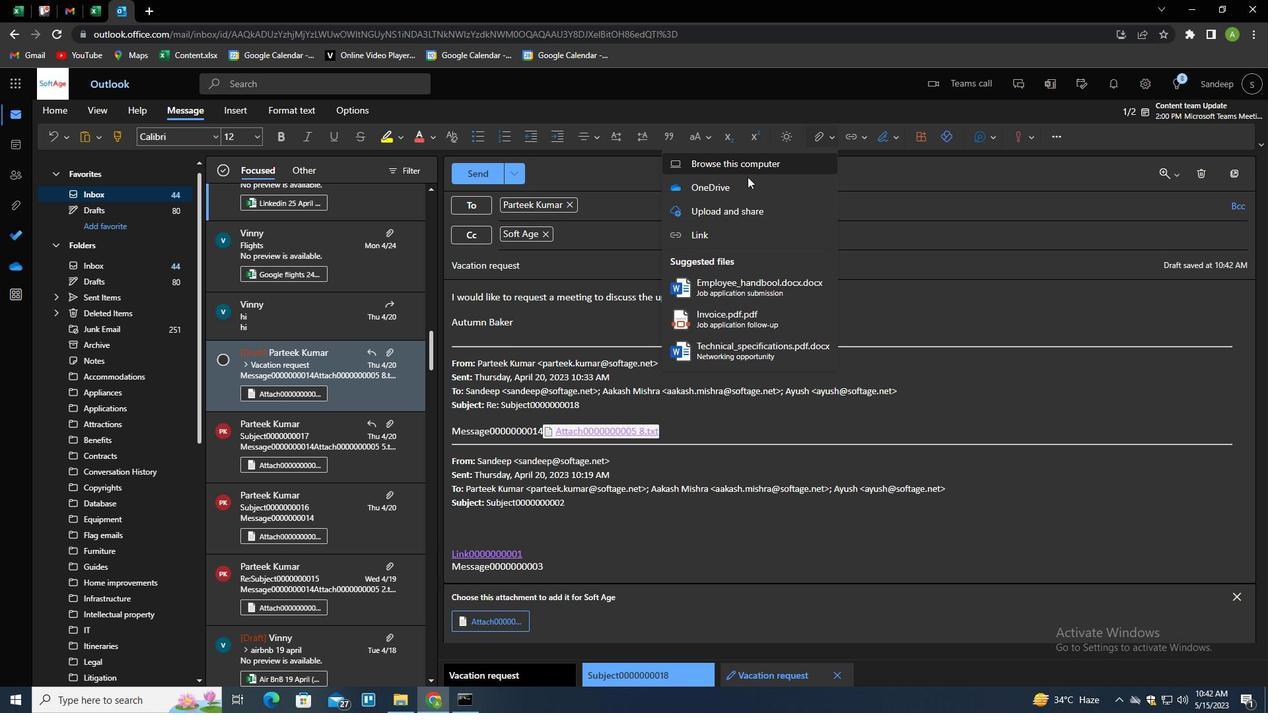 
Action: Mouse pressed left at (757, 163)
Screenshot: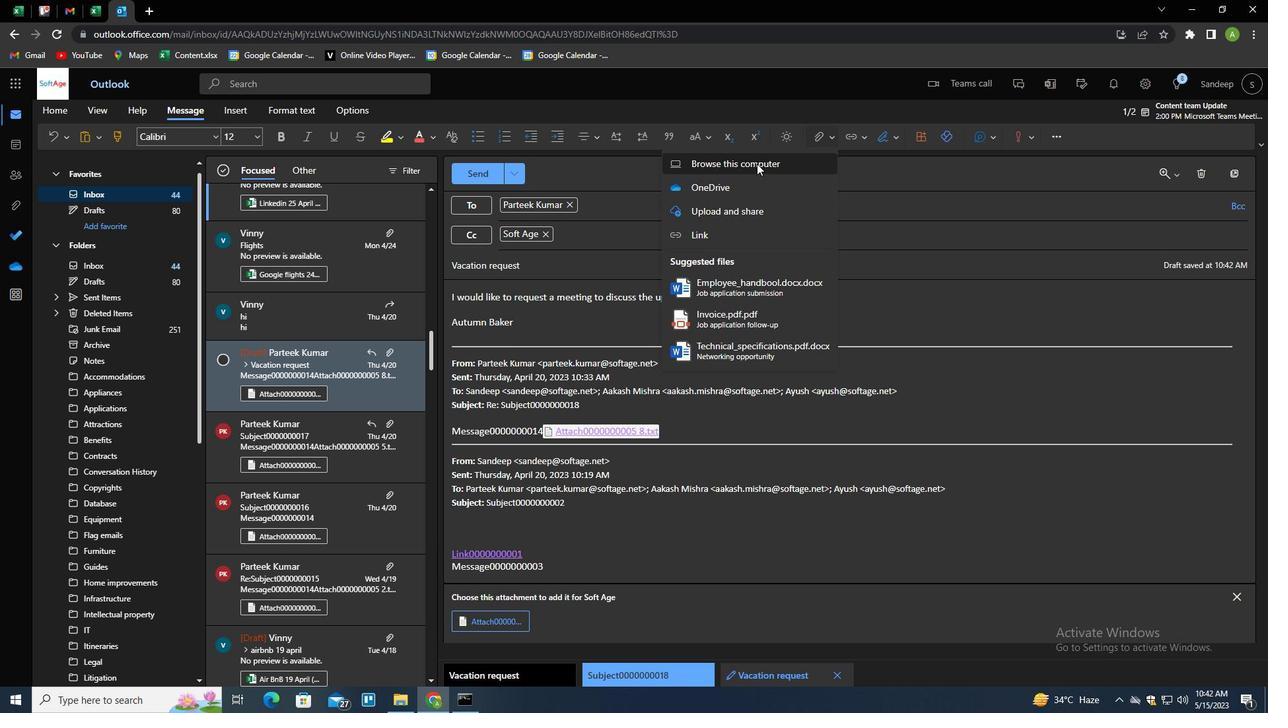 
Action: Mouse moved to (233, 182)
Screenshot: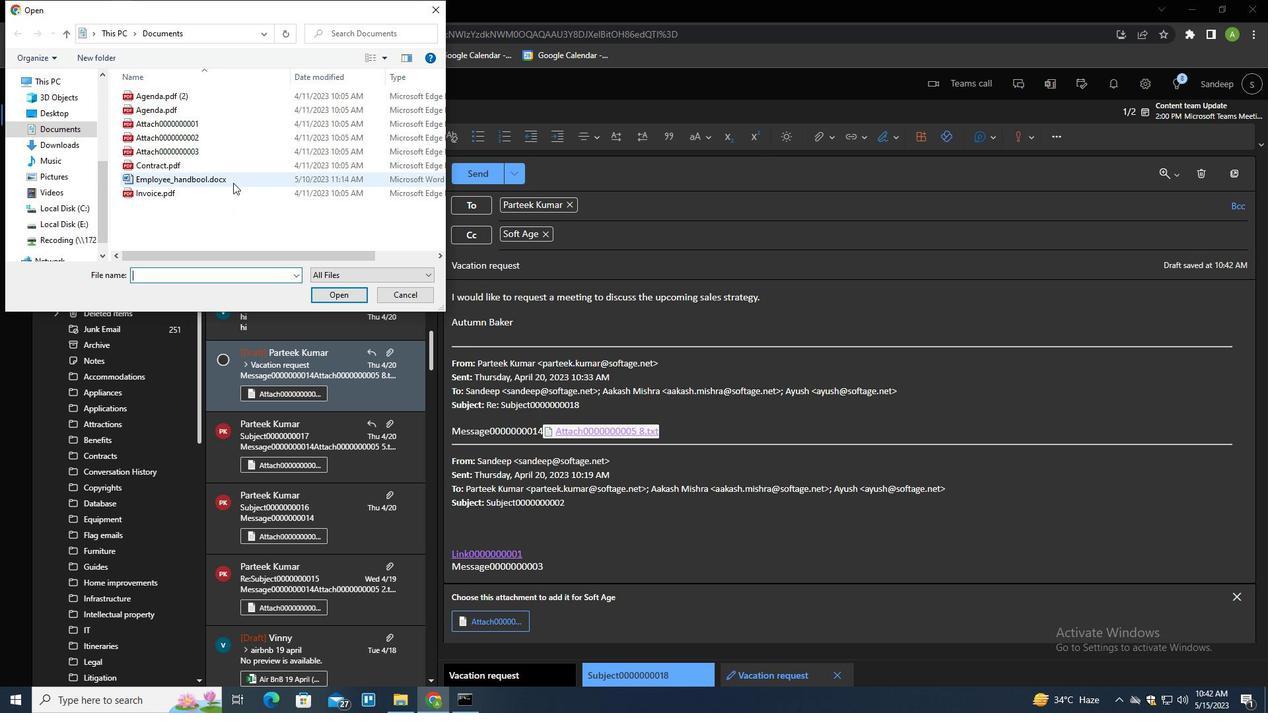 
Action: Mouse pressed left at (233, 182)
Screenshot: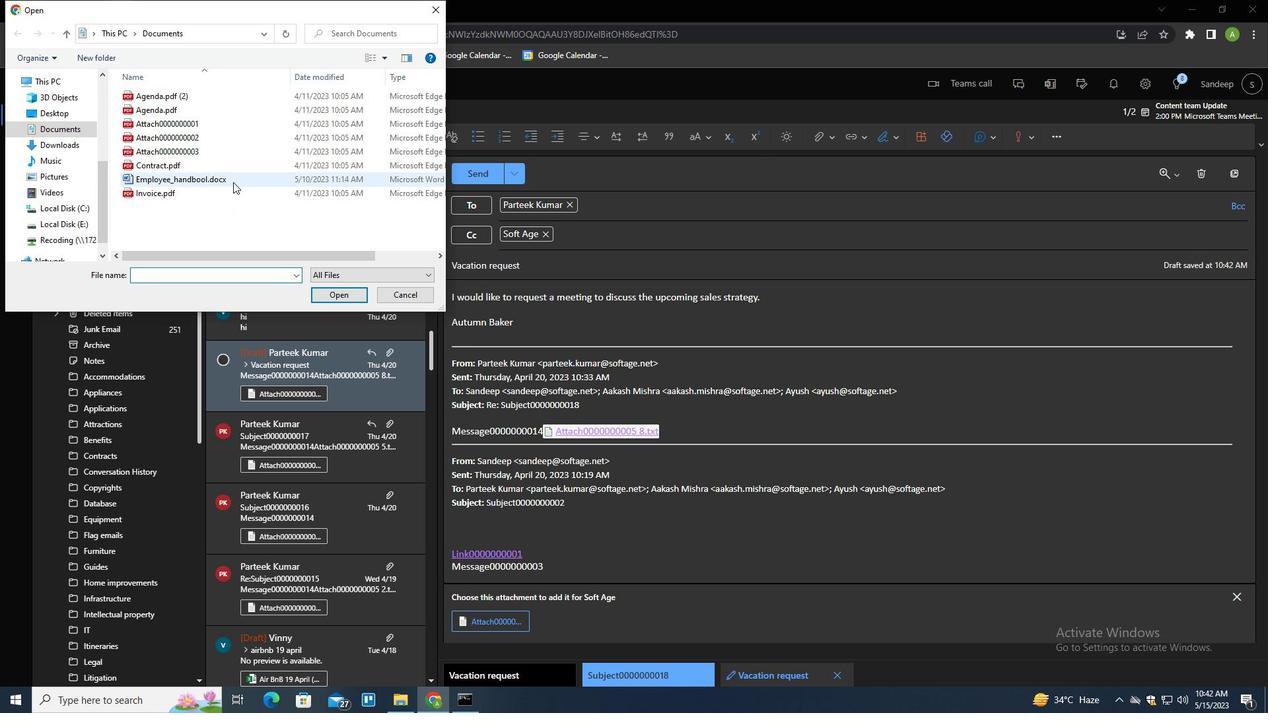 
Action: Key pressed <Key.f2><Key.shift>MARKETING<Key.shift>_STRATEGY.PPTX
Screenshot: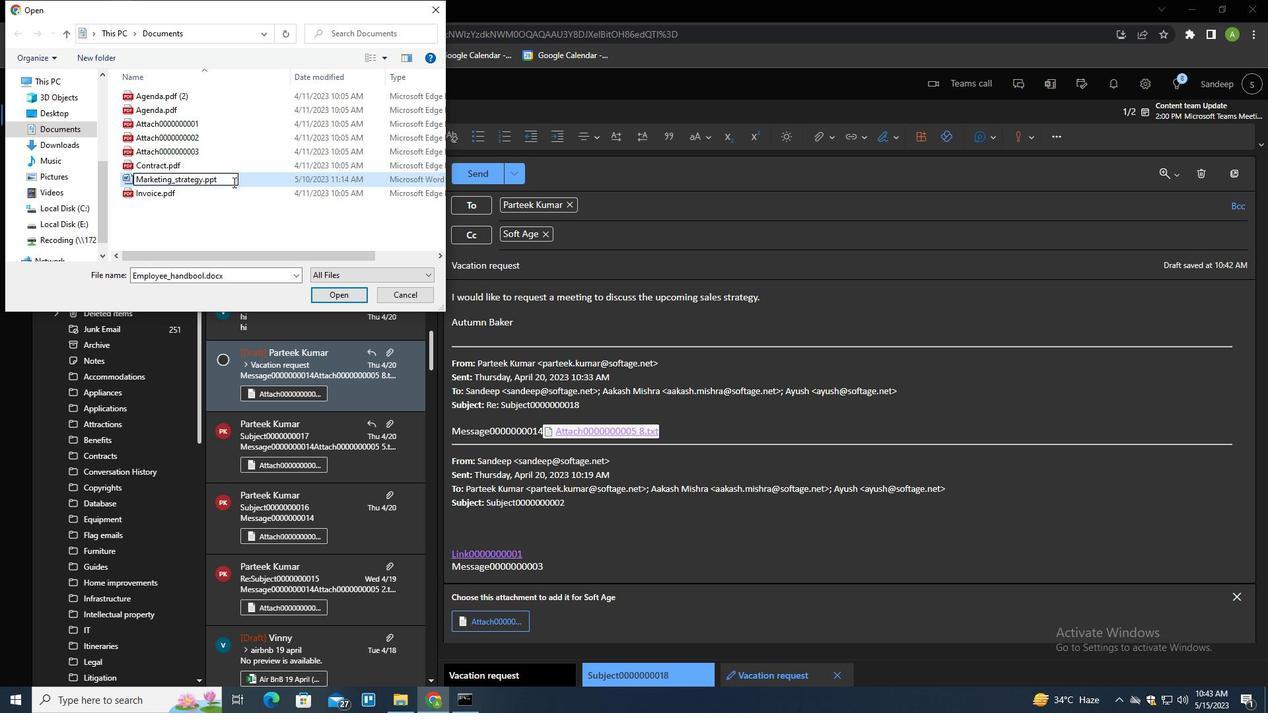 
Action: Mouse moved to (280, 173)
Screenshot: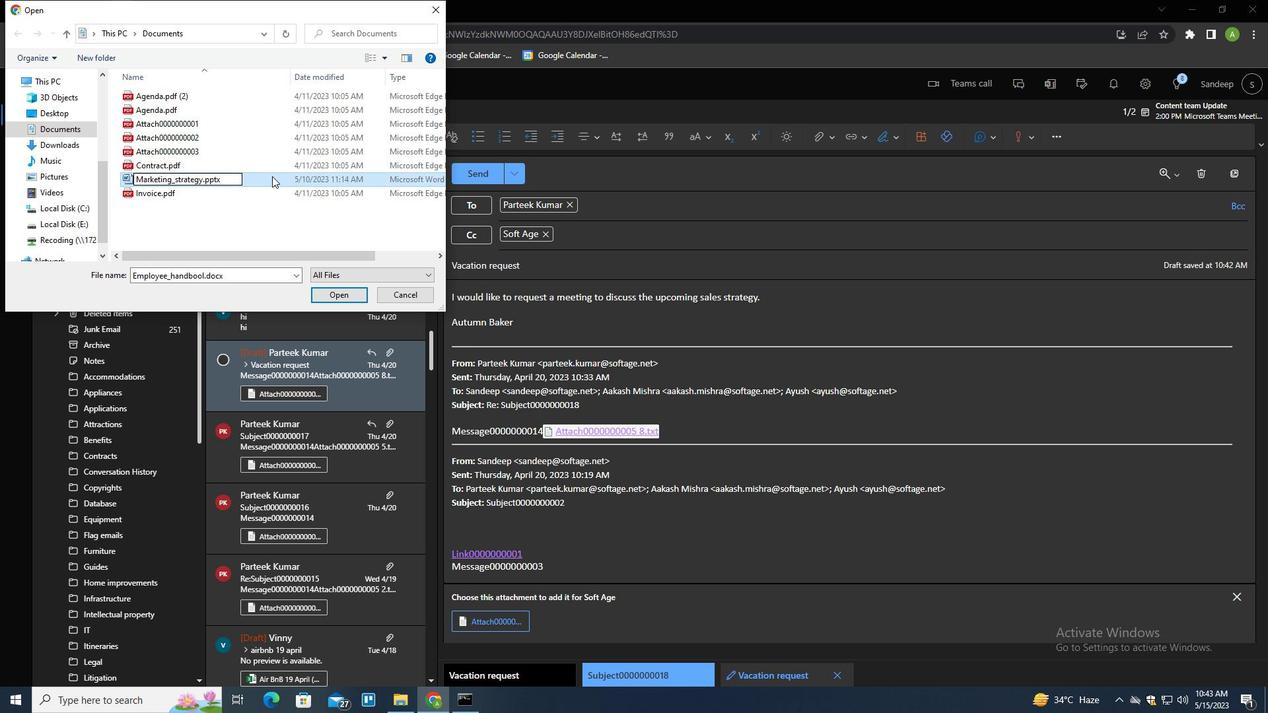 
Action: Mouse pressed left at (280, 173)
Screenshot: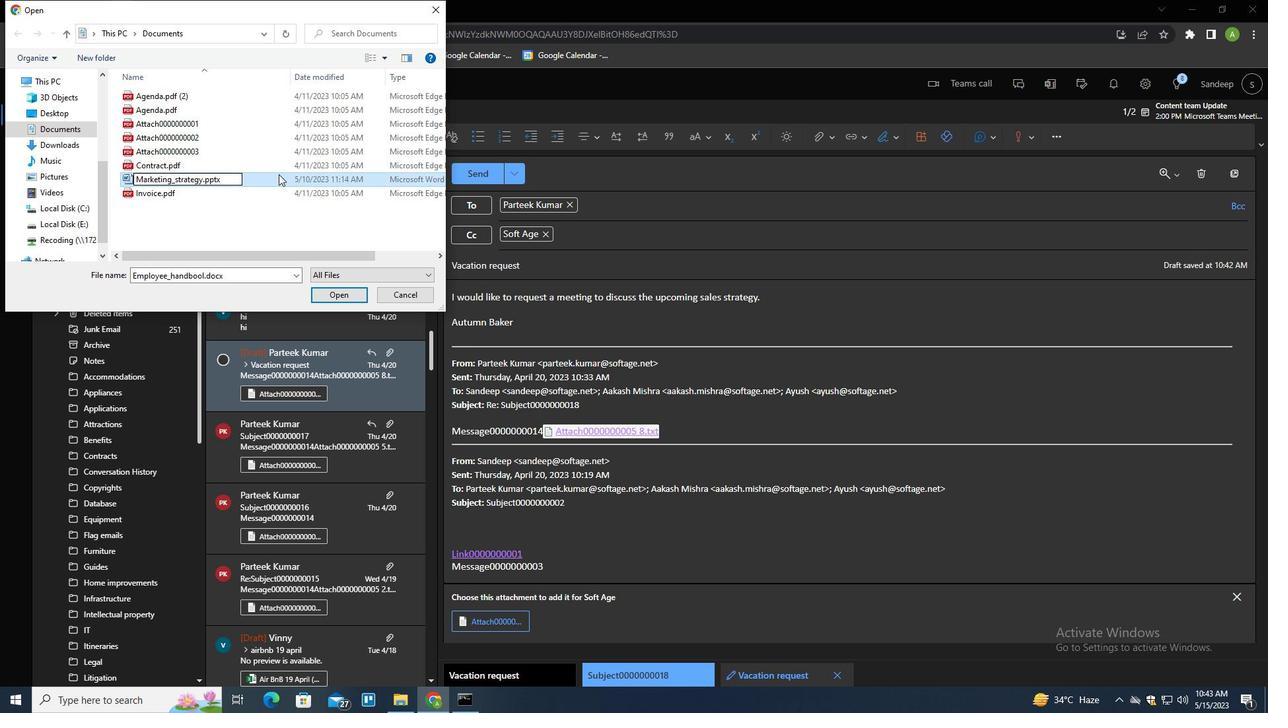 
Action: Mouse moved to (334, 295)
Screenshot: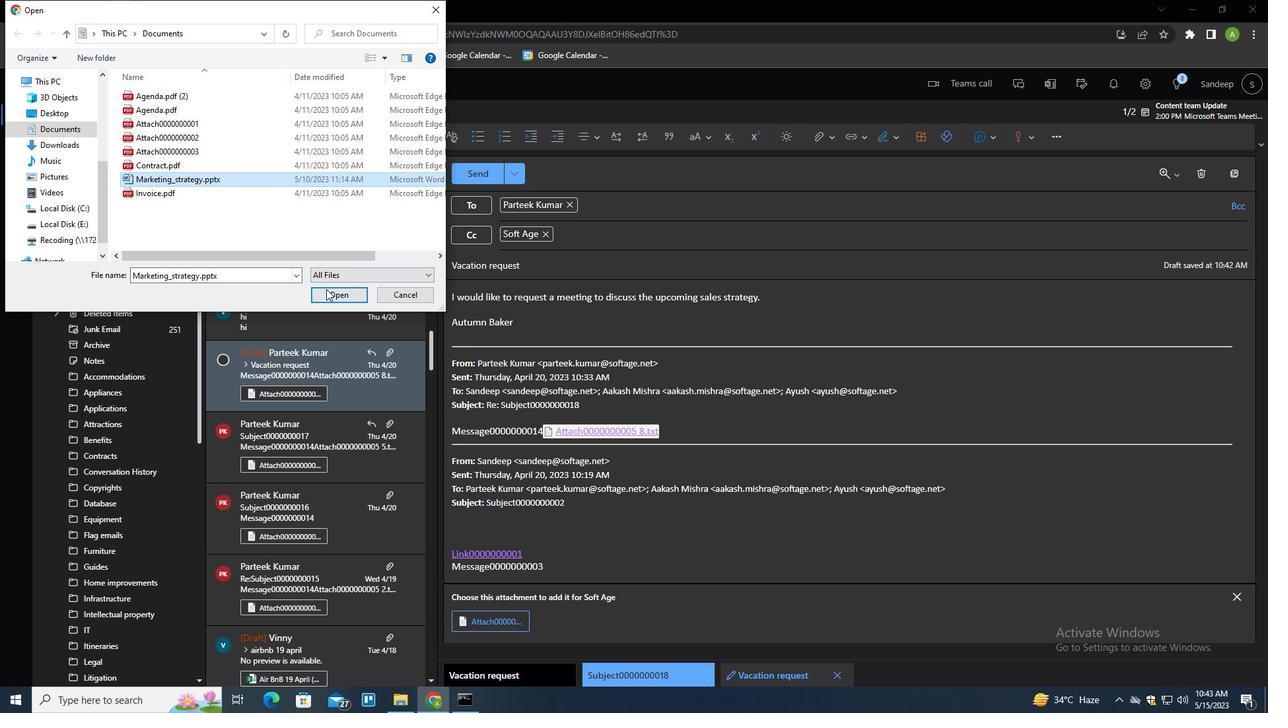 
Action: Mouse pressed left at (334, 295)
Screenshot: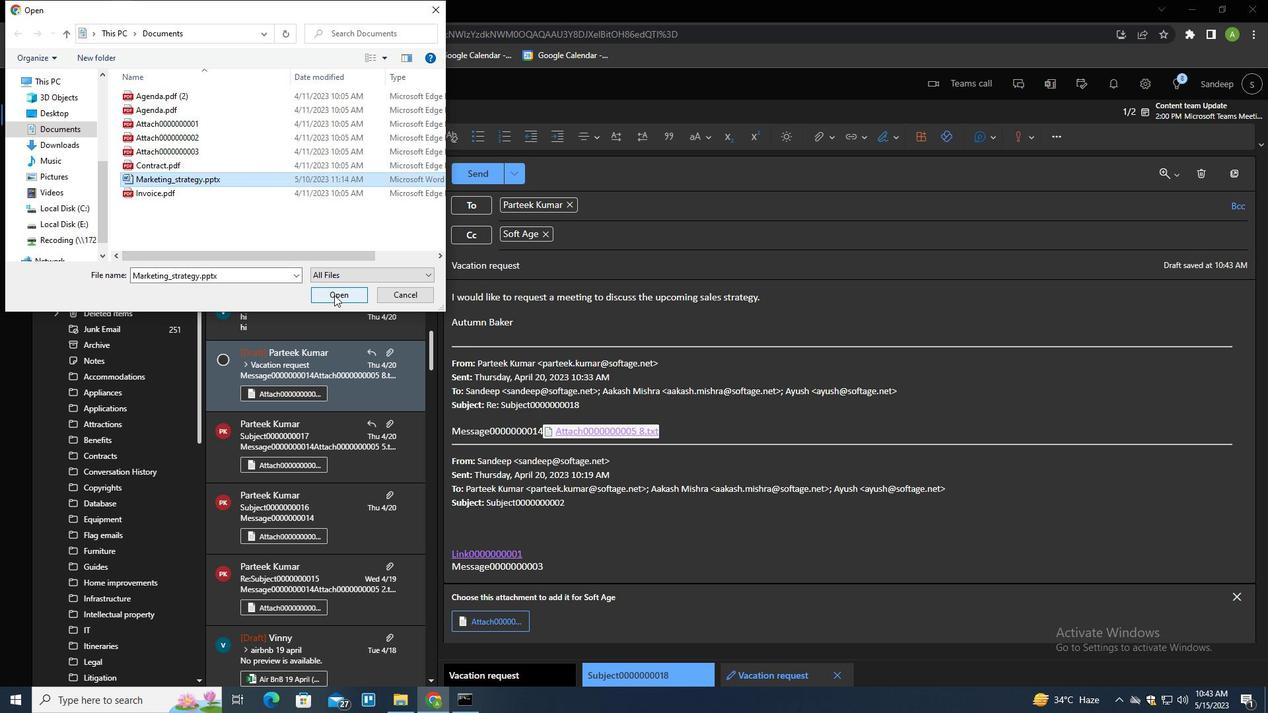 
Action: Mouse moved to (484, 175)
Screenshot: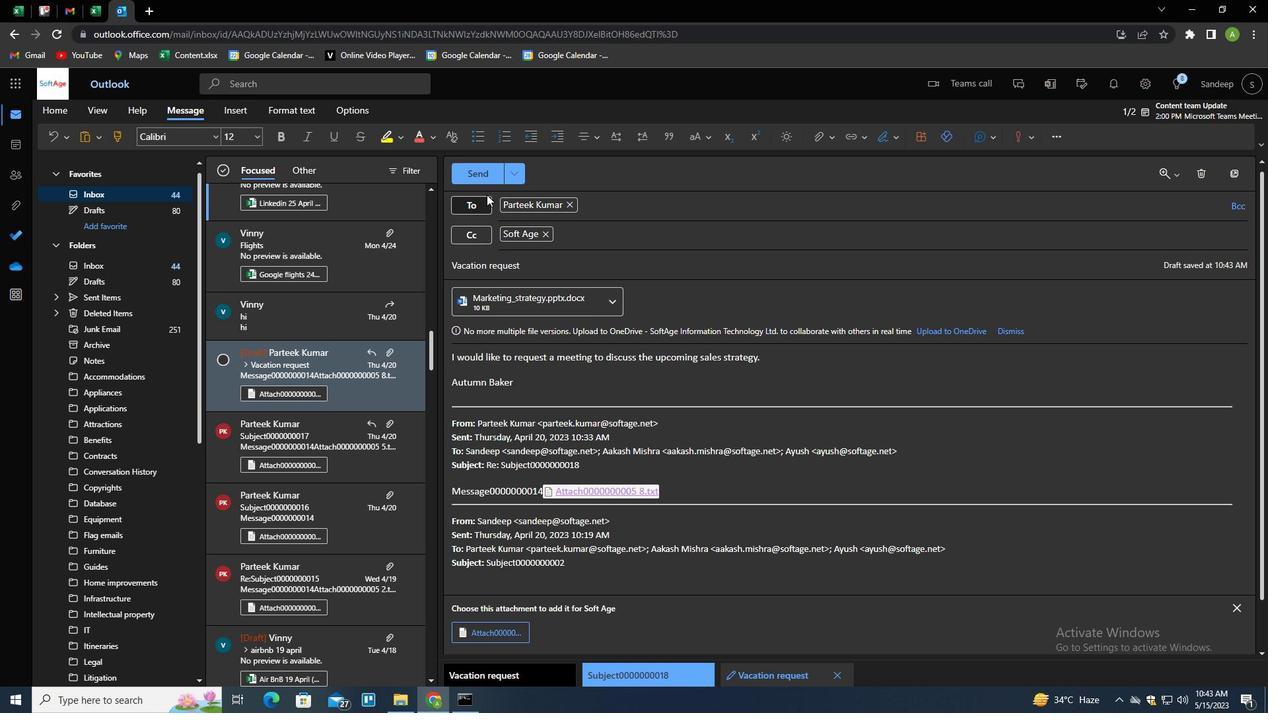 
Action: Mouse pressed left at (484, 175)
Screenshot: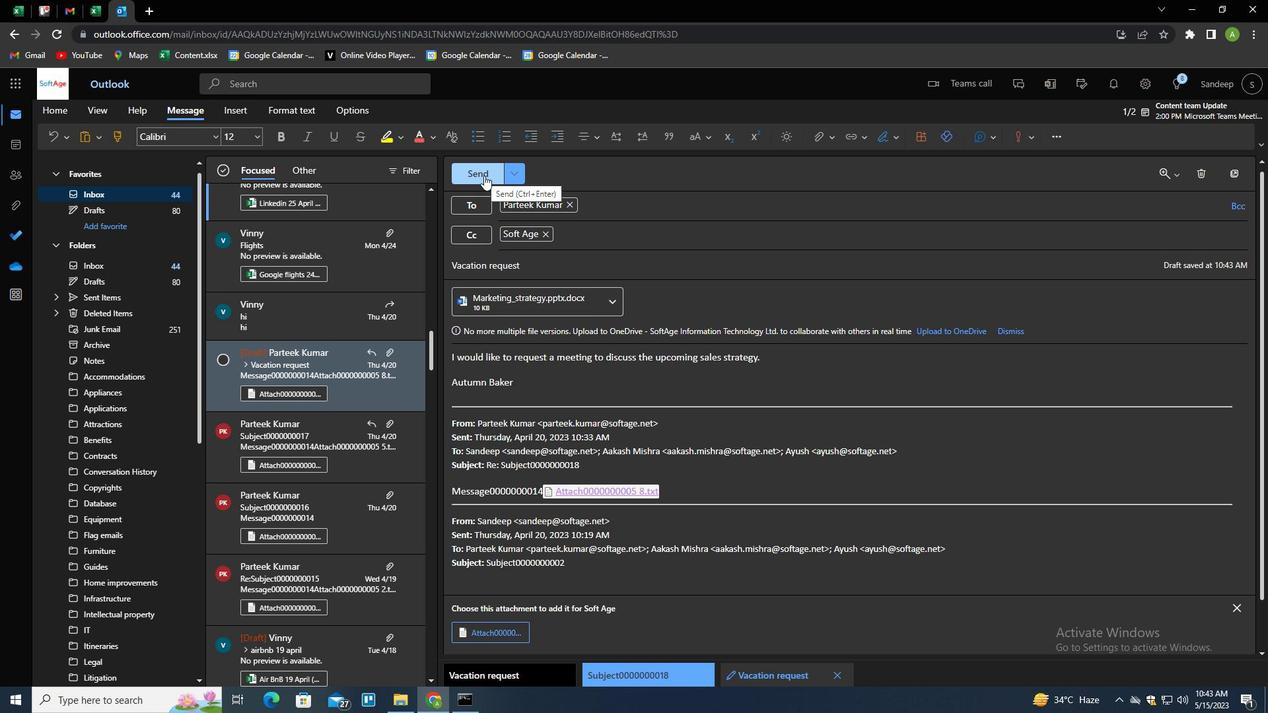 
Action: Mouse moved to (598, 319)
Screenshot: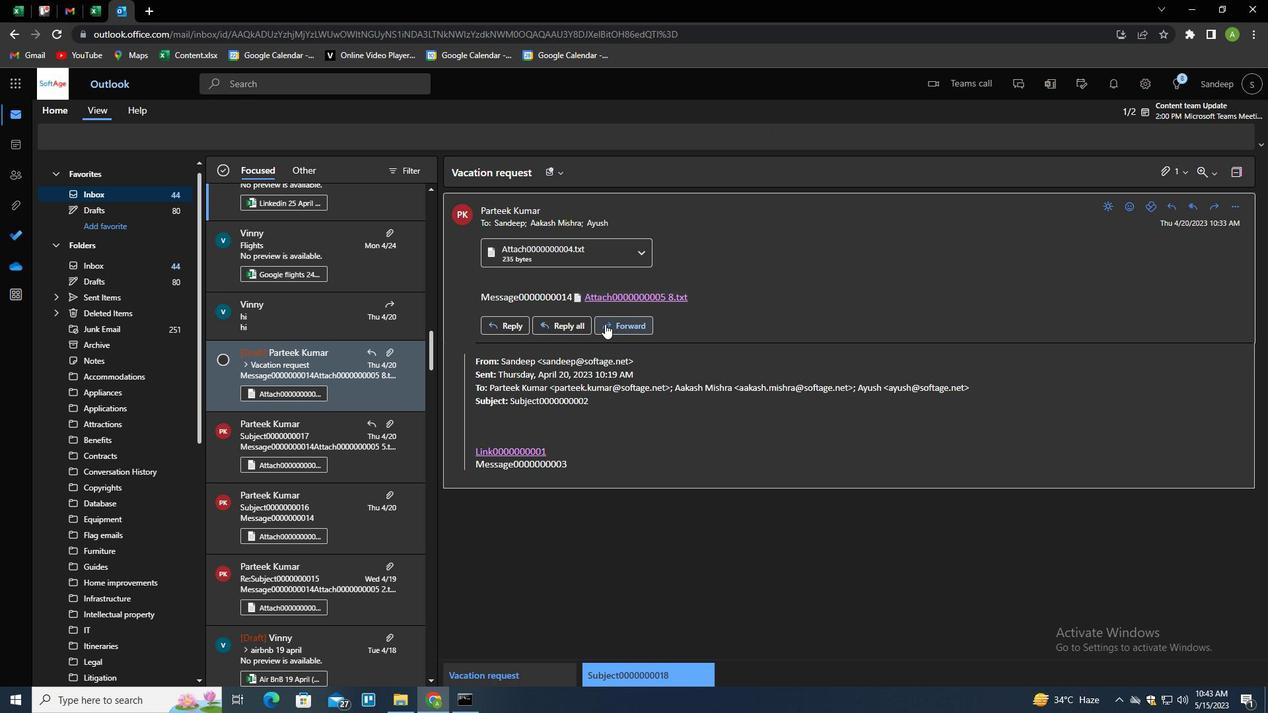 
